 Task: Find connections with filter location Mladá Boleslav with filter topic #Selfhelpwith filter profile language French with filter current company ValueLabs with filter school Janardan Rai Nagar Rajasthan Vidyapeeth University with filter industry Shuttles and Special Needs Transportation Services with filter service category Web Development with filter keywords title Mechanical Engineer
Action: Mouse moved to (512, 77)
Screenshot: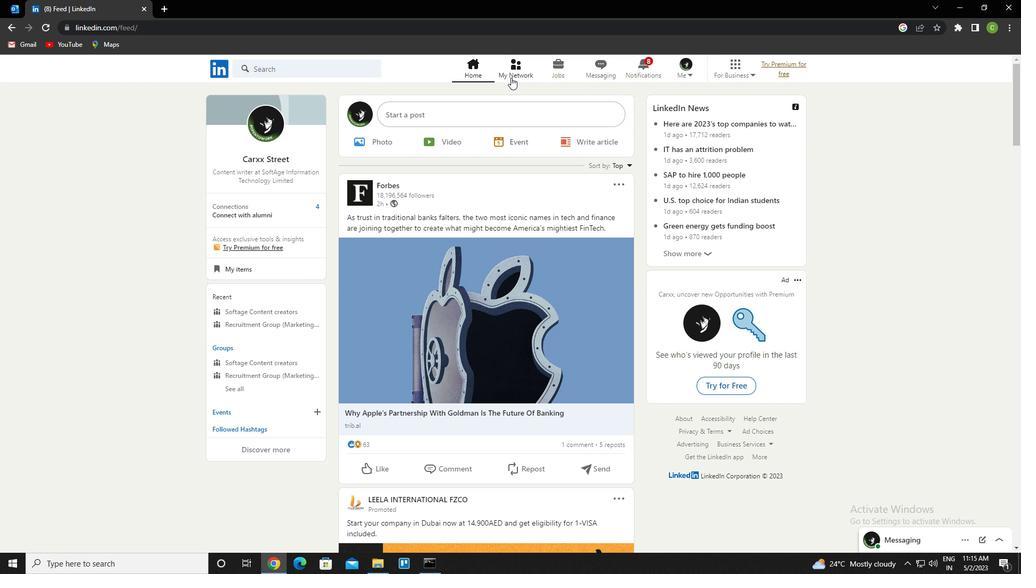 
Action: Mouse pressed left at (512, 77)
Screenshot: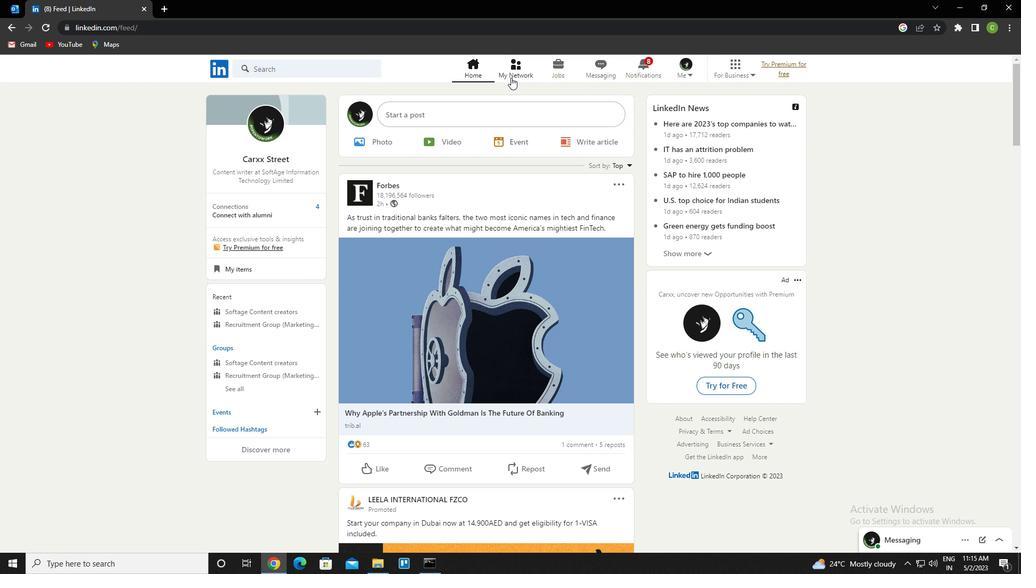 
Action: Mouse moved to (526, 77)
Screenshot: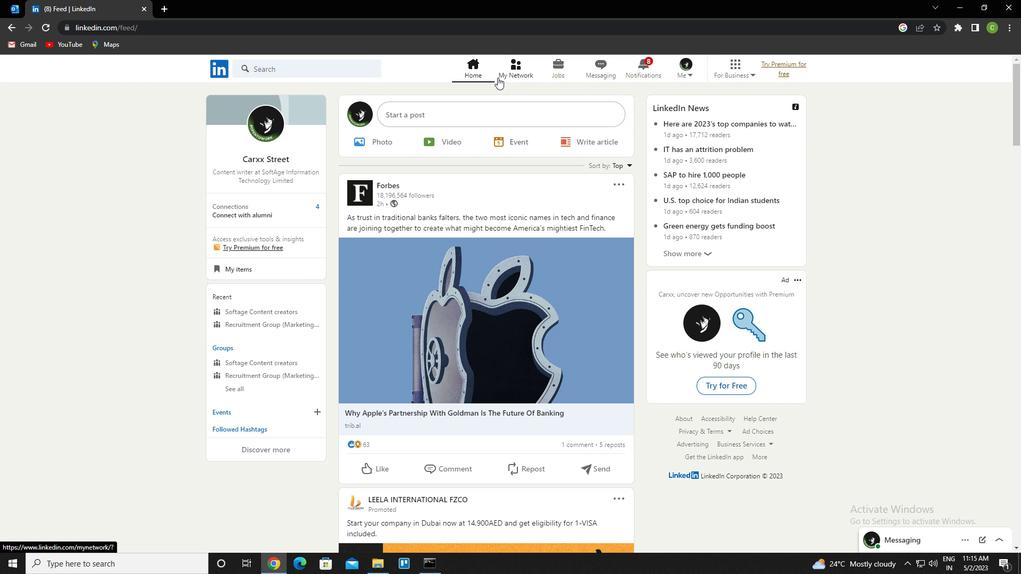 
Action: Mouse pressed left at (526, 77)
Screenshot: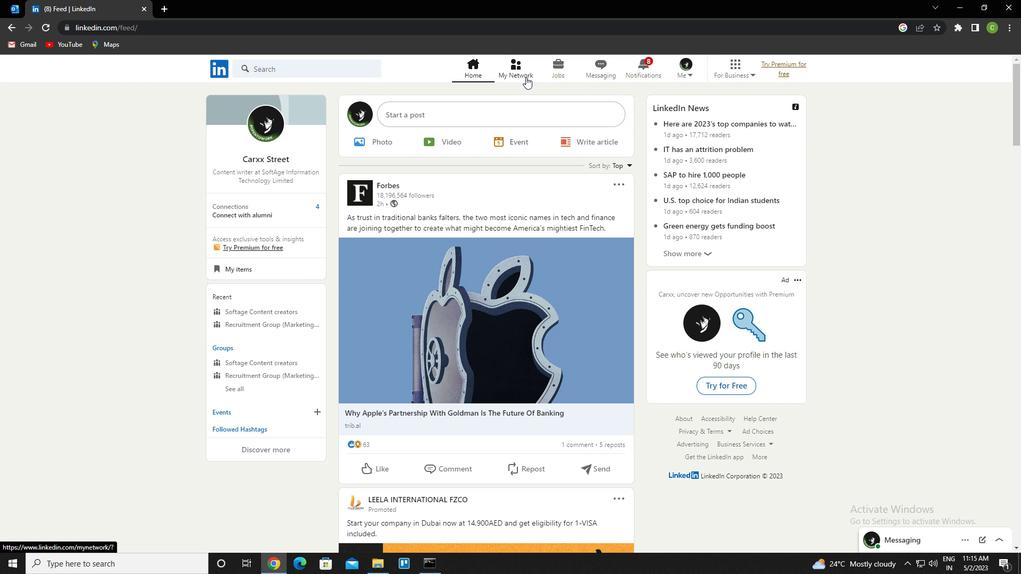 
Action: Mouse moved to (300, 136)
Screenshot: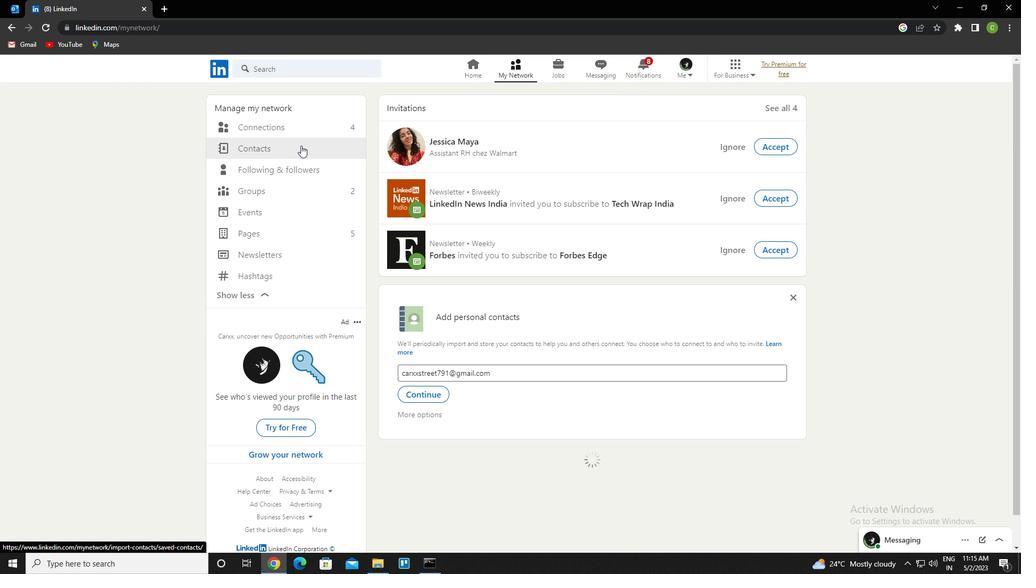 
Action: Mouse pressed left at (300, 136)
Screenshot: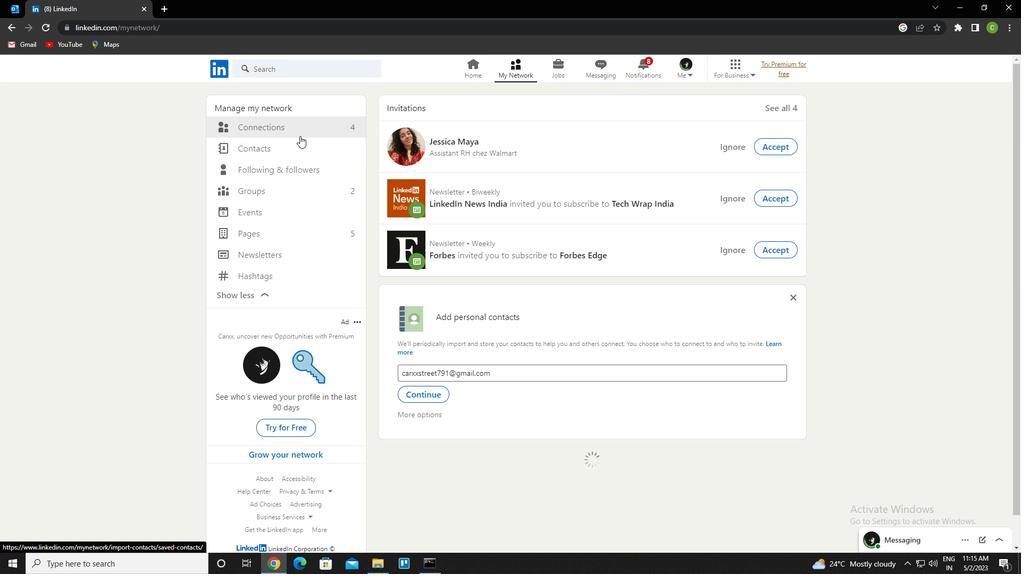 
Action: Mouse moved to (332, 129)
Screenshot: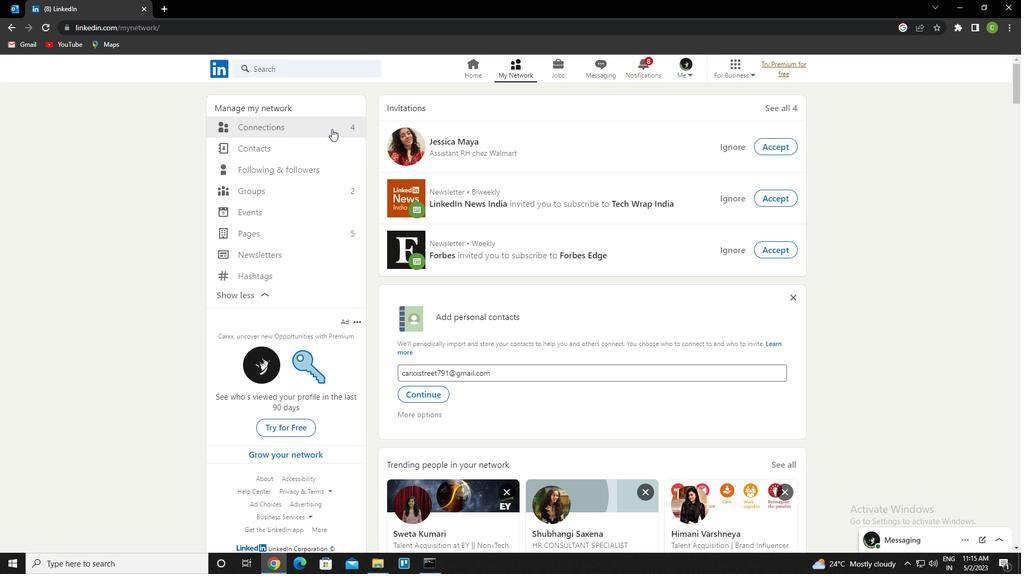 
Action: Mouse pressed left at (332, 129)
Screenshot: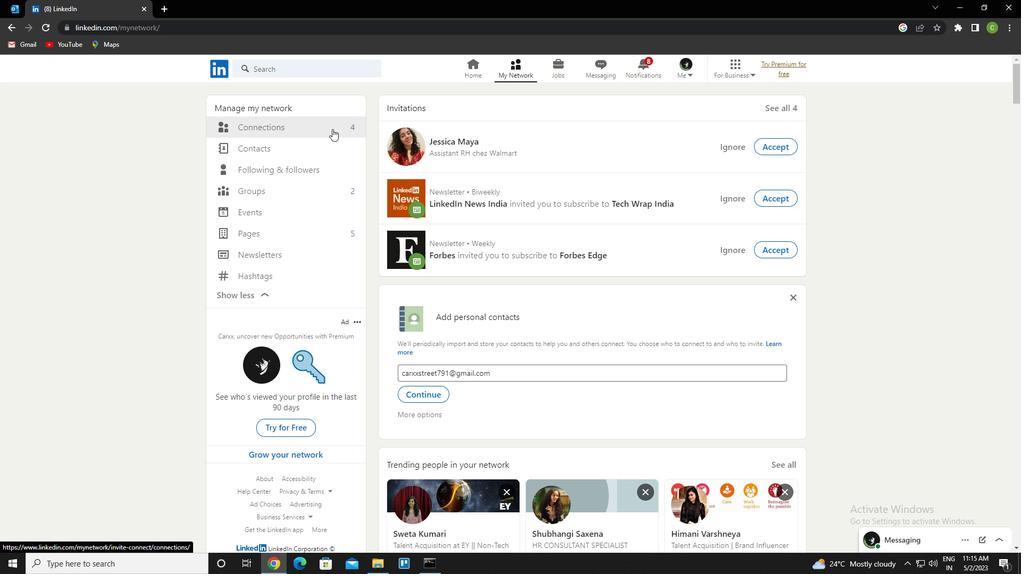 
Action: Mouse moved to (344, 129)
Screenshot: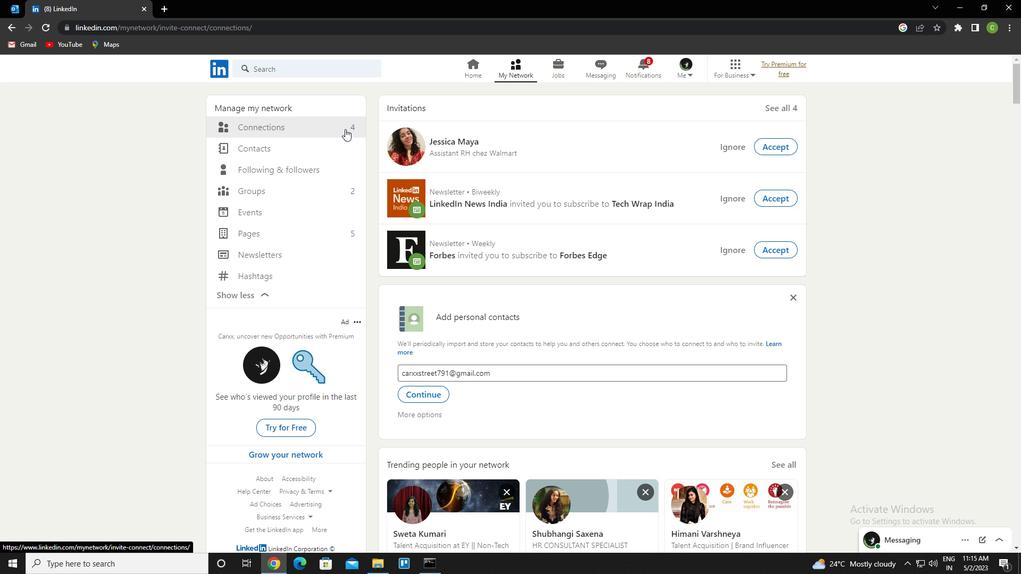 
Action: Mouse pressed left at (344, 129)
Screenshot: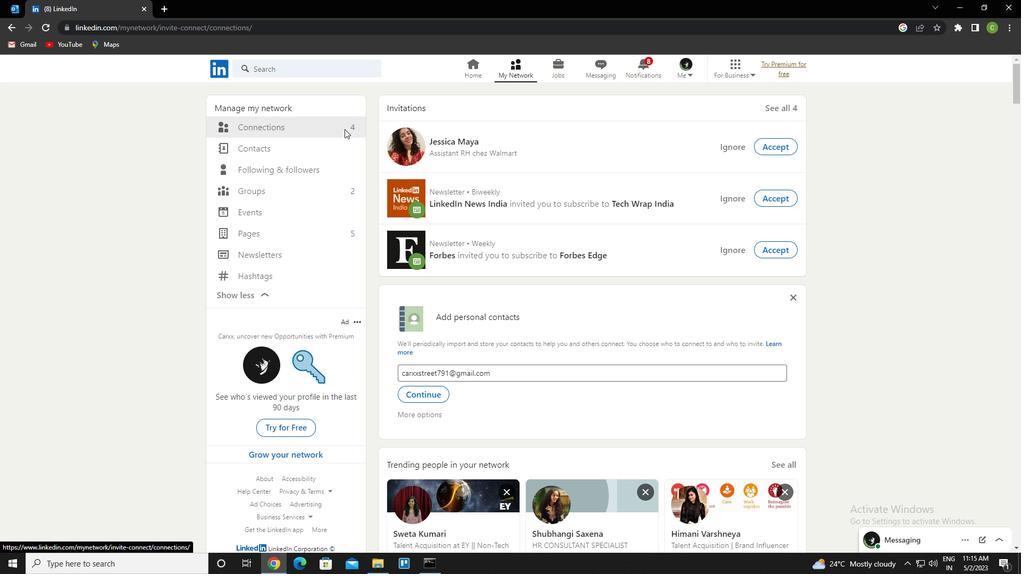
Action: Mouse moved to (600, 121)
Screenshot: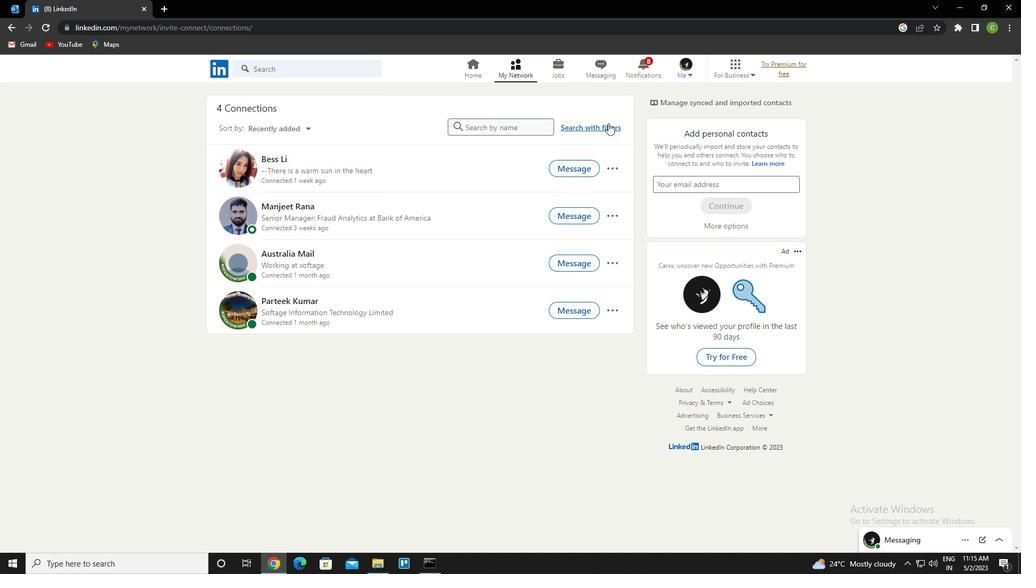 
Action: Mouse pressed left at (600, 121)
Screenshot: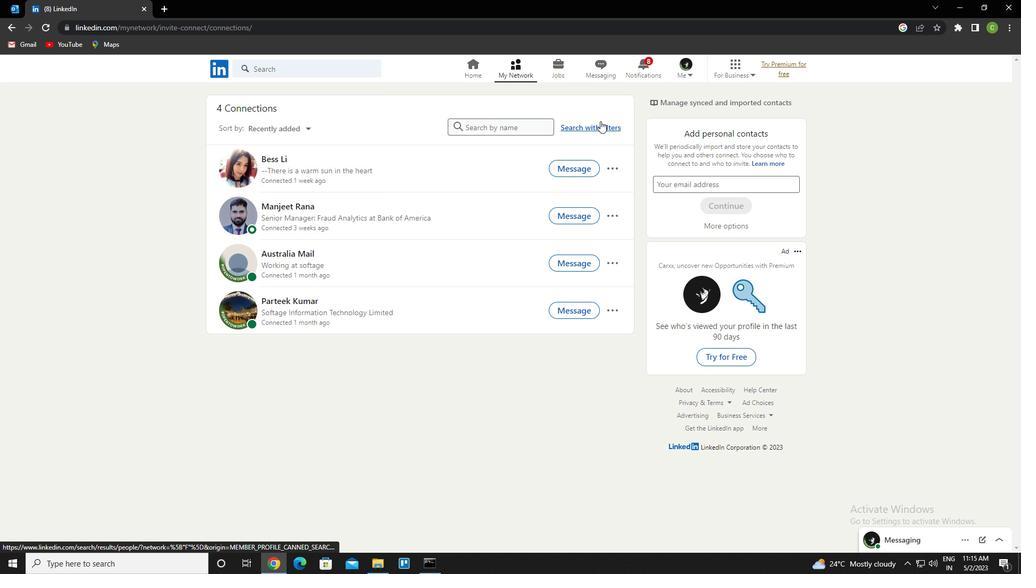 
Action: Mouse moved to (551, 102)
Screenshot: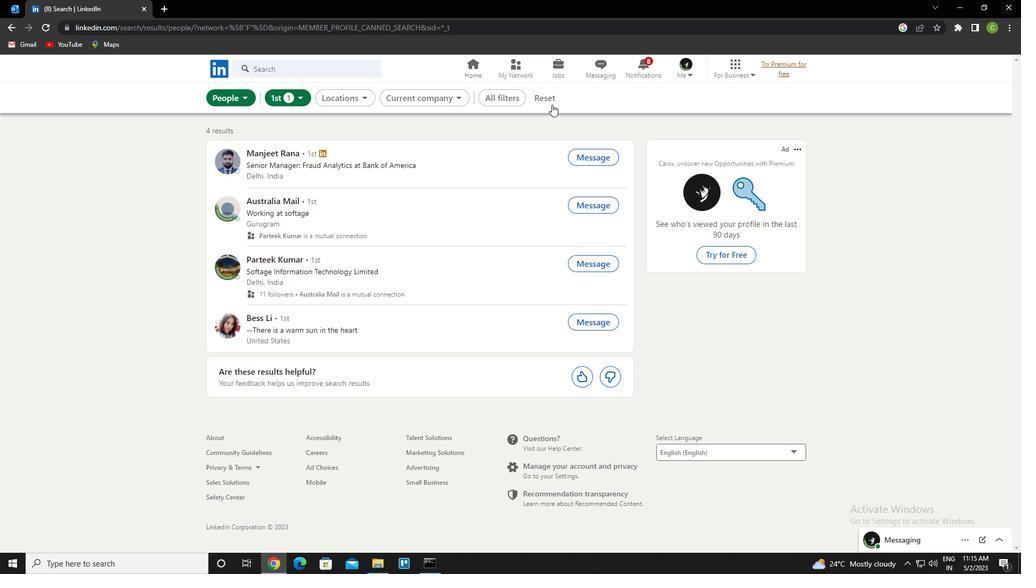 
Action: Mouse pressed left at (551, 102)
Screenshot: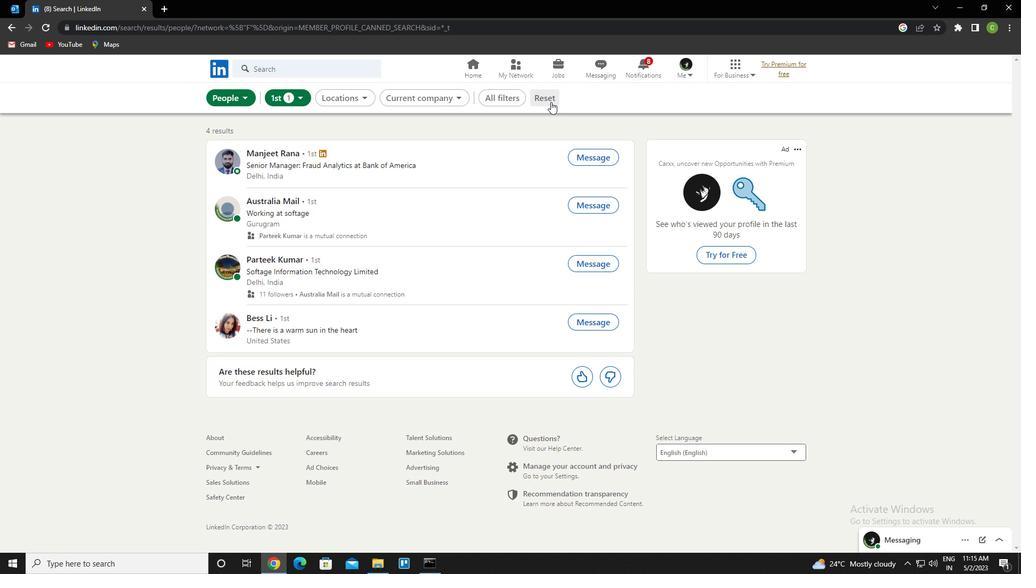 
Action: Mouse moved to (538, 98)
Screenshot: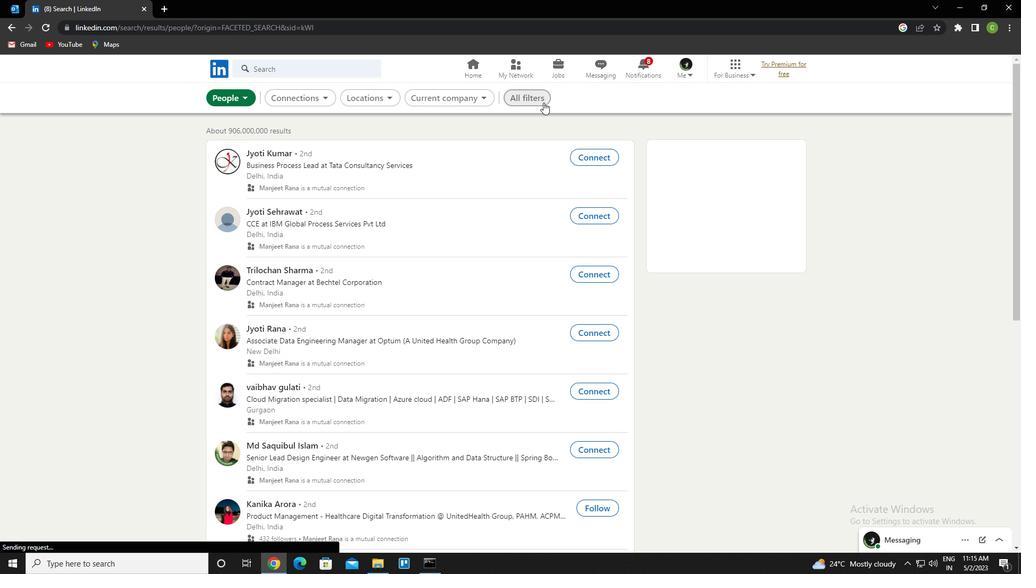 
Action: Mouse pressed left at (538, 98)
Screenshot: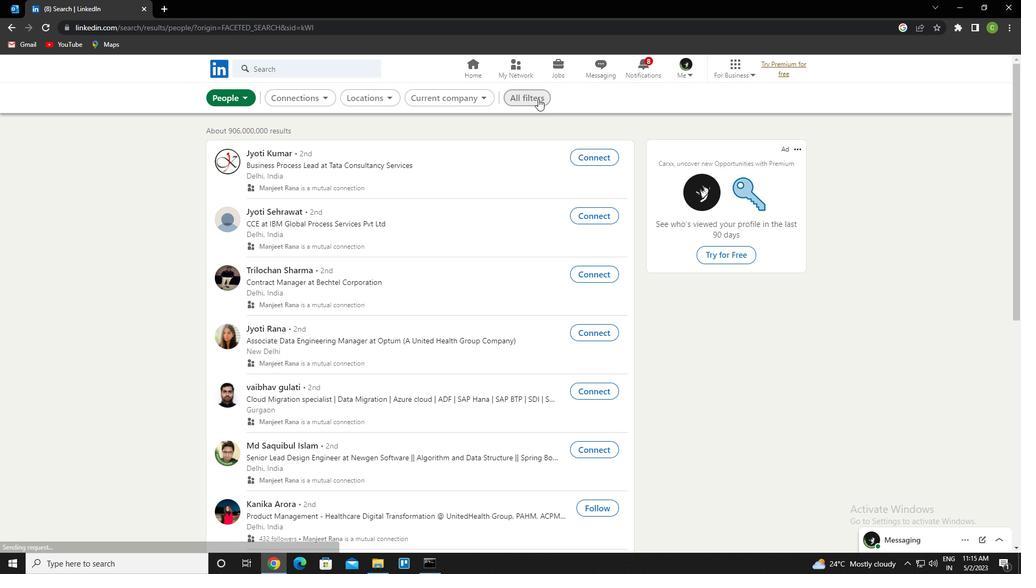 
Action: Mouse moved to (895, 315)
Screenshot: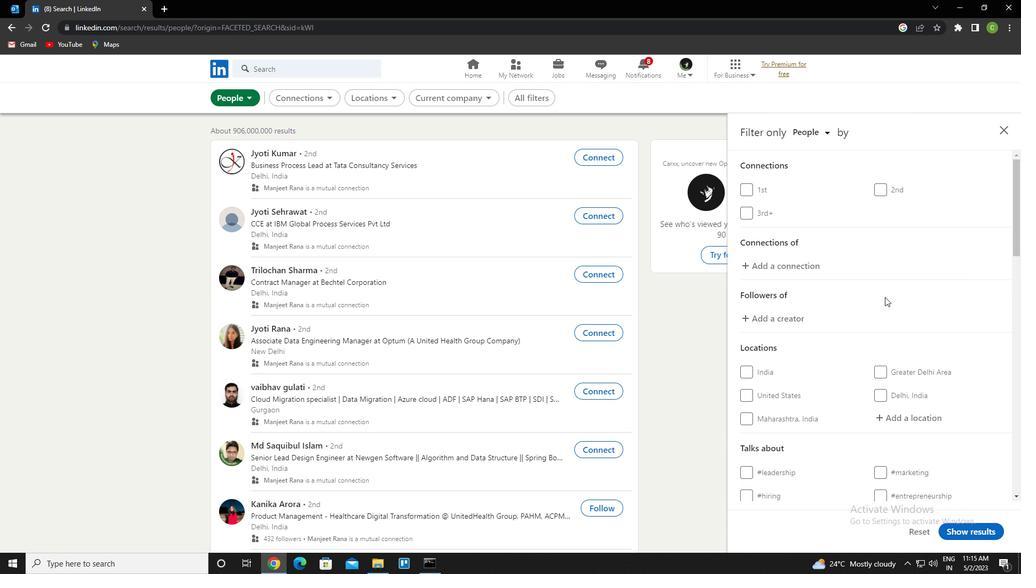 
Action: Mouse scrolled (895, 314) with delta (0, 0)
Screenshot: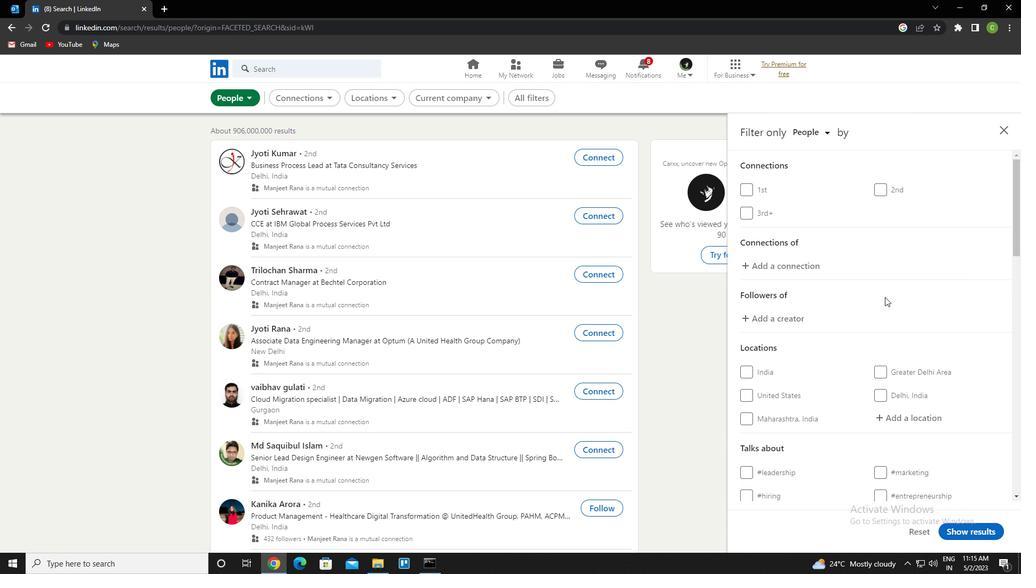 
Action: Mouse moved to (896, 315)
Screenshot: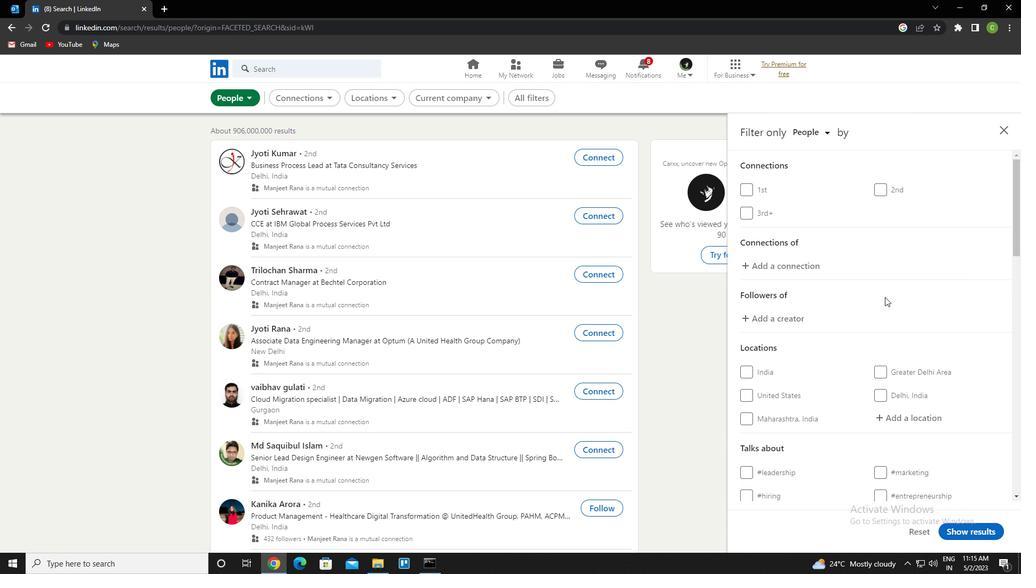 
Action: Mouse scrolled (896, 315) with delta (0, 0)
Screenshot: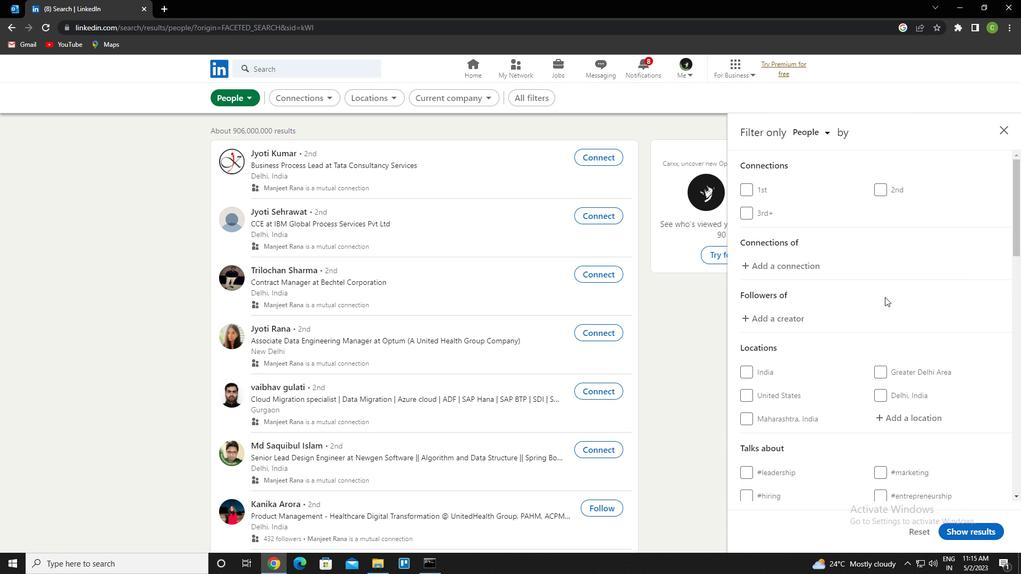 
Action: Mouse scrolled (896, 315) with delta (0, 0)
Screenshot: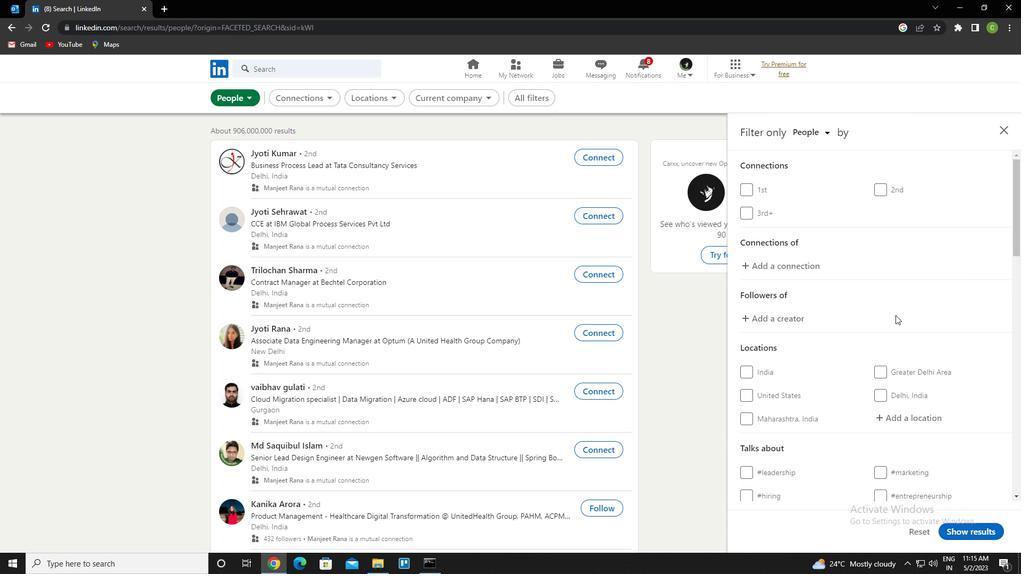 
Action: Mouse moved to (904, 261)
Screenshot: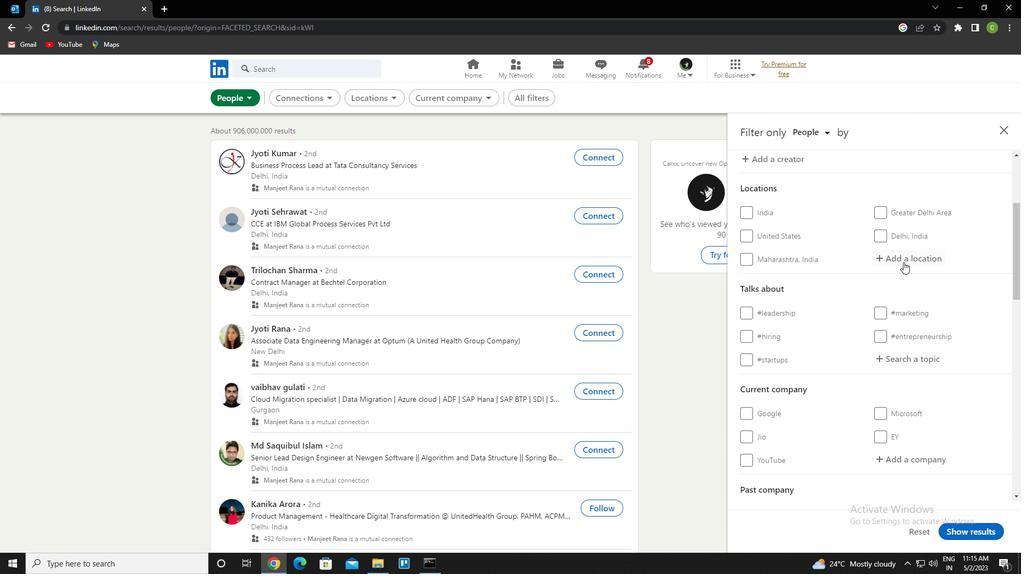 
Action: Mouse pressed left at (904, 261)
Screenshot: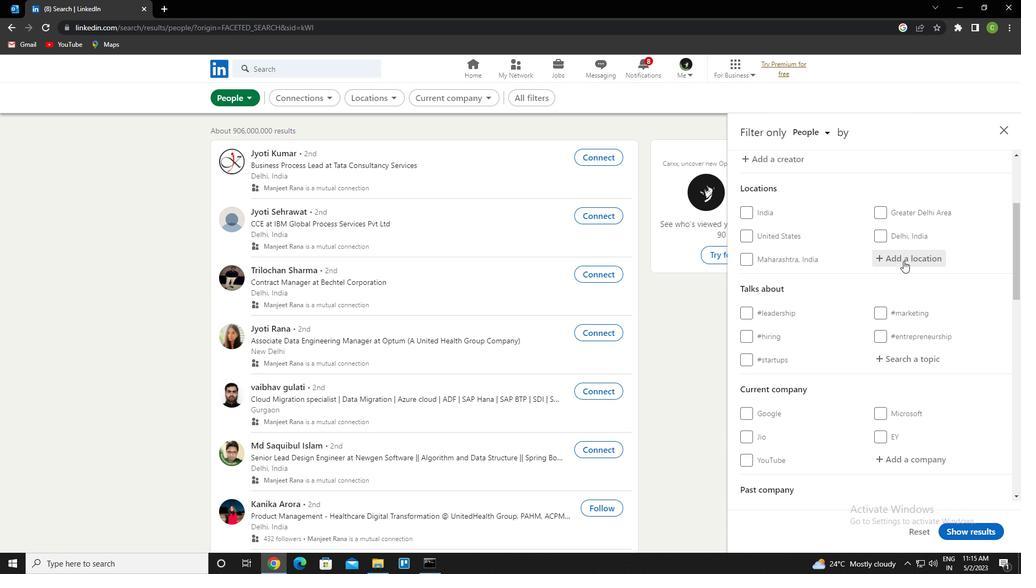 
Action: Key pressed <Key.caps_lock>m<Key.caps_lock>lada<Key.down><Key.enter>
Screenshot: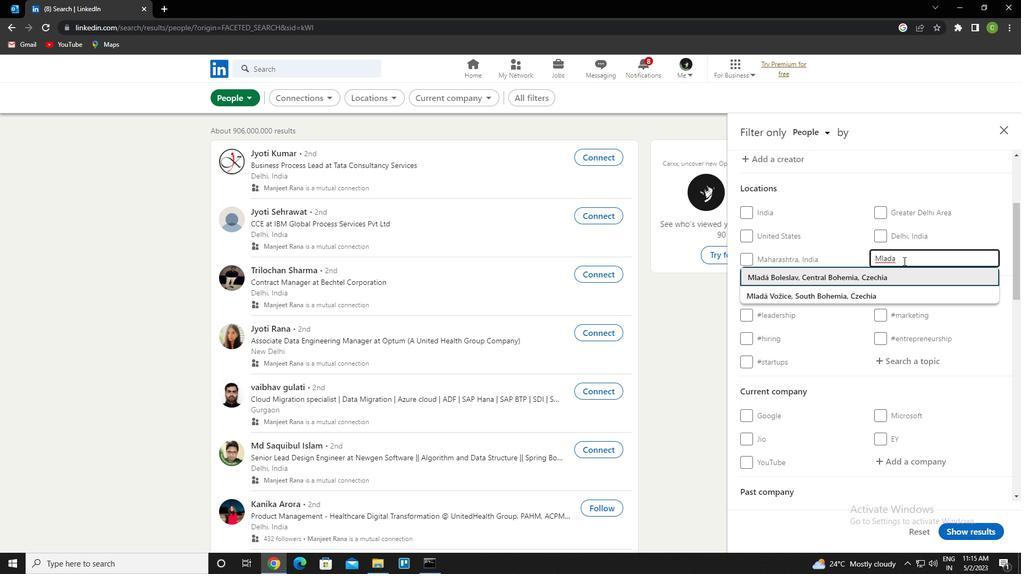 
Action: Mouse scrolled (904, 260) with delta (0, 0)
Screenshot: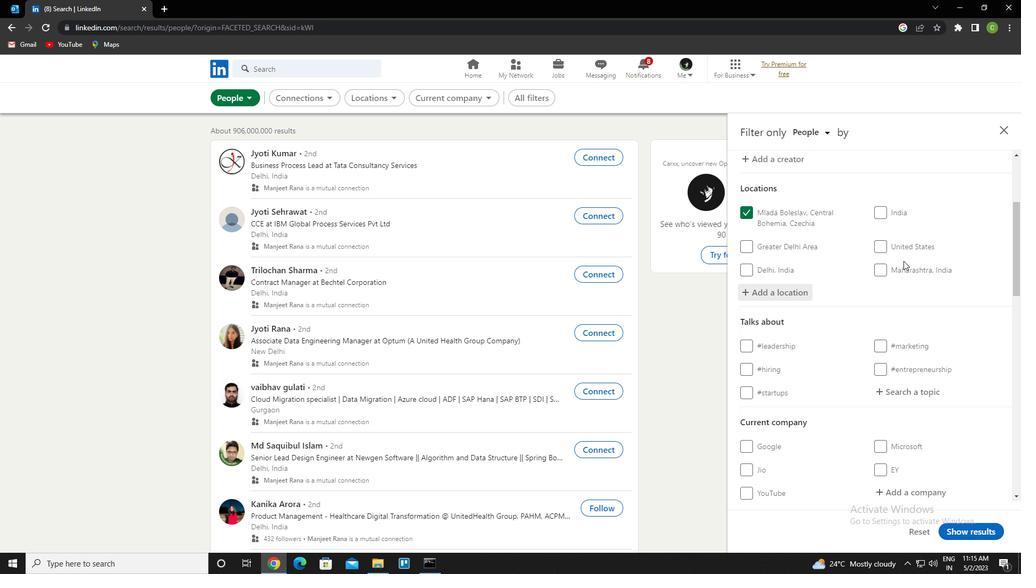 
Action: Mouse scrolled (904, 260) with delta (0, 0)
Screenshot: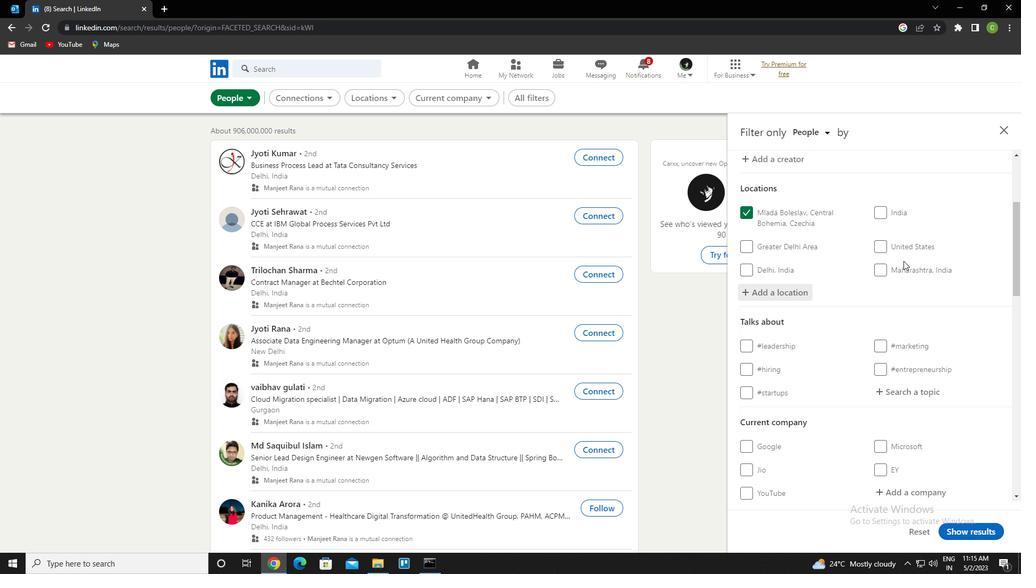
Action: Mouse moved to (909, 284)
Screenshot: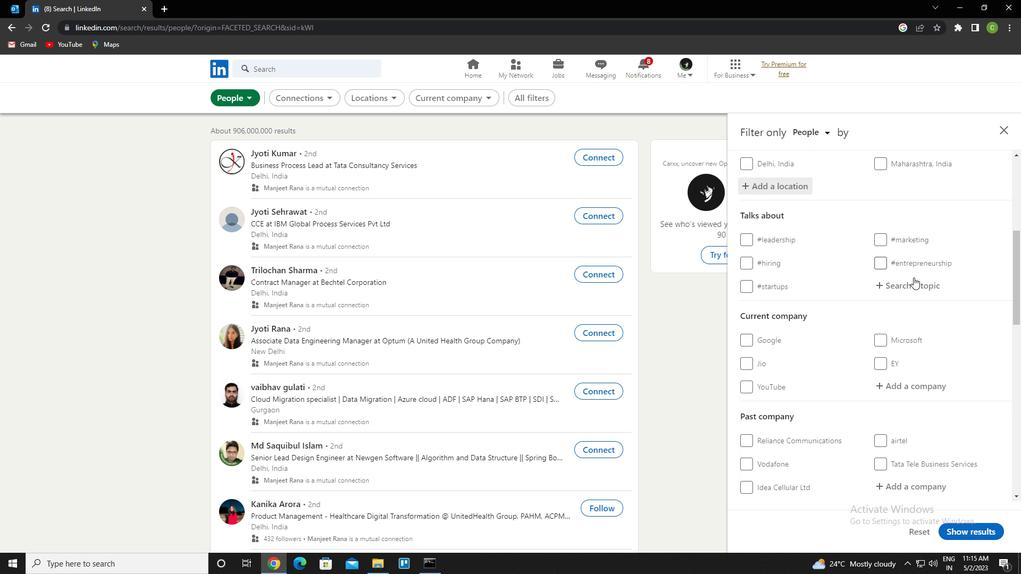 
Action: Mouse pressed left at (909, 284)
Screenshot: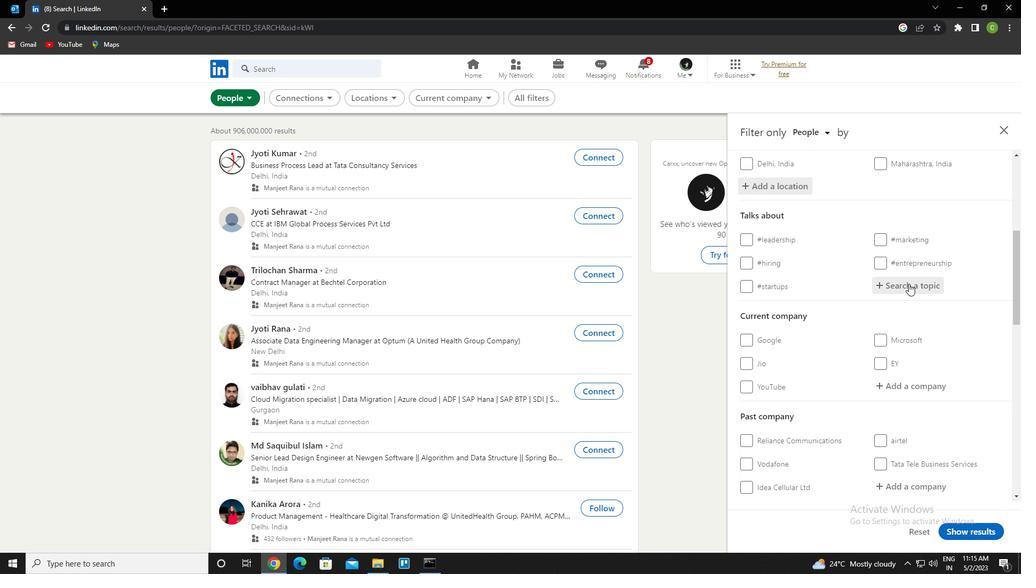 
Action: Key pressed selfhelp<Key.down><Key.enter>
Screenshot: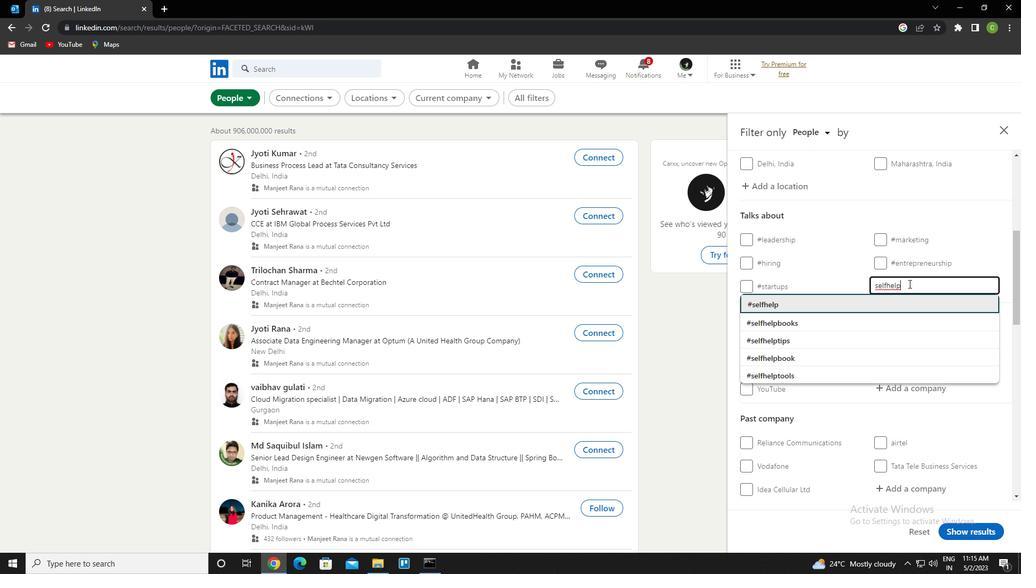 
Action: Mouse moved to (899, 264)
Screenshot: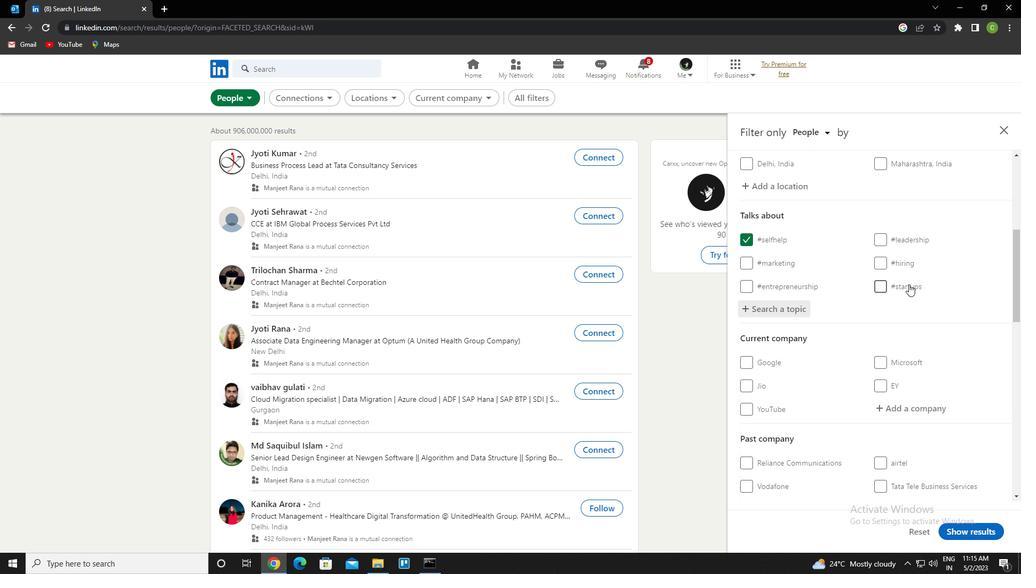 
Action: Mouse scrolled (899, 263) with delta (0, 0)
Screenshot: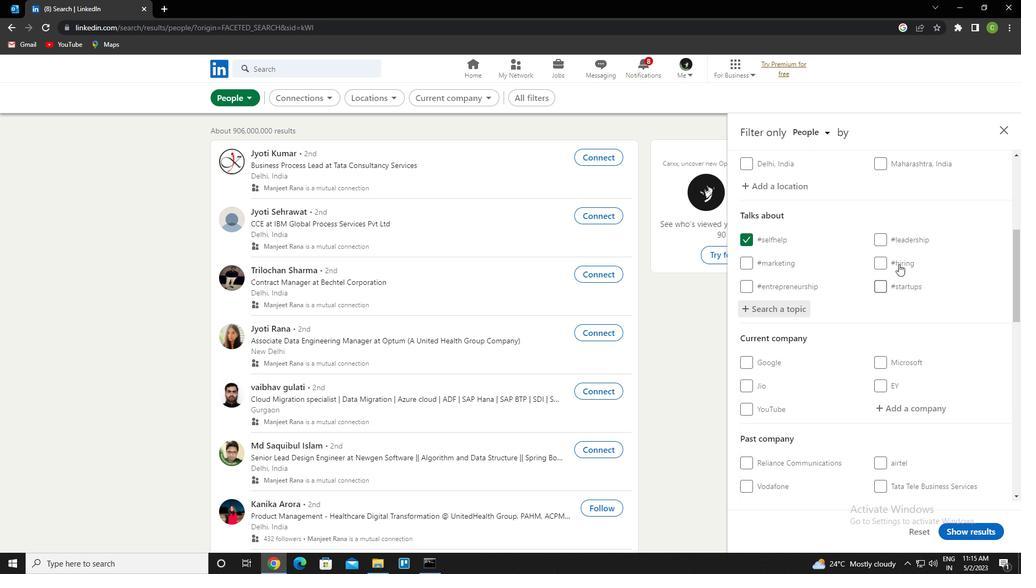 
Action: Mouse scrolled (899, 263) with delta (0, 0)
Screenshot: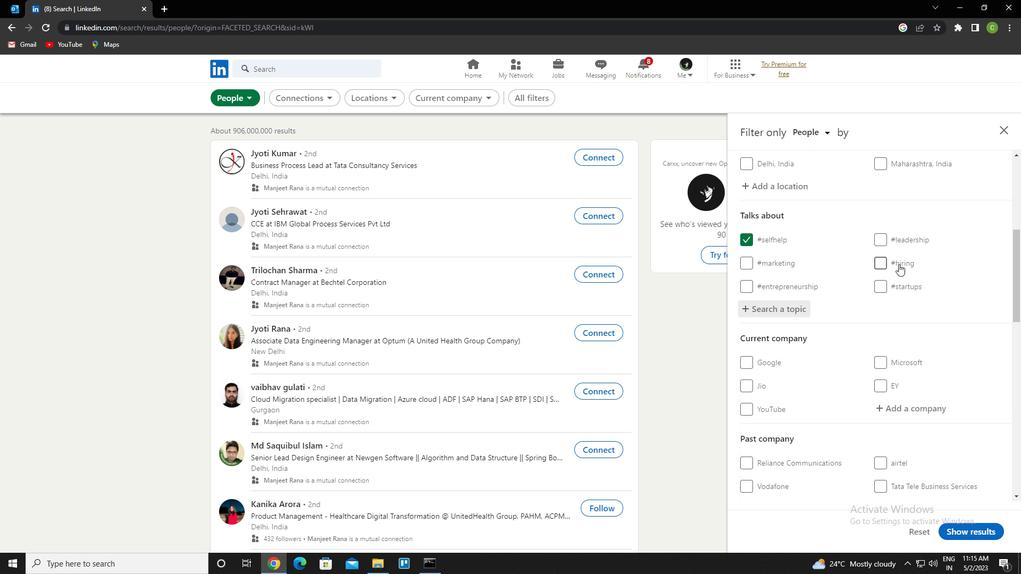 
Action: Mouse scrolled (899, 263) with delta (0, 0)
Screenshot: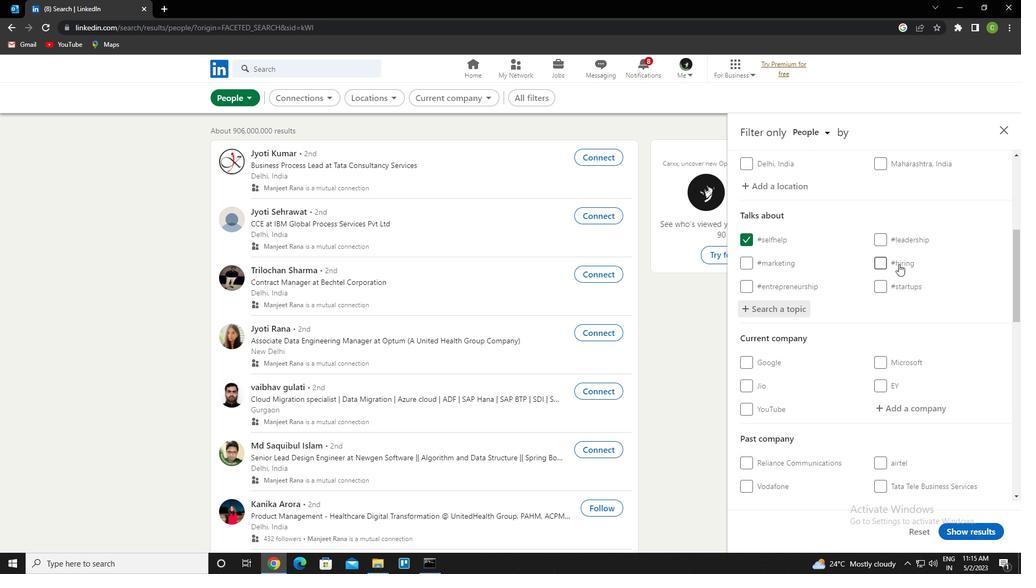 
Action: Mouse moved to (898, 264)
Screenshot: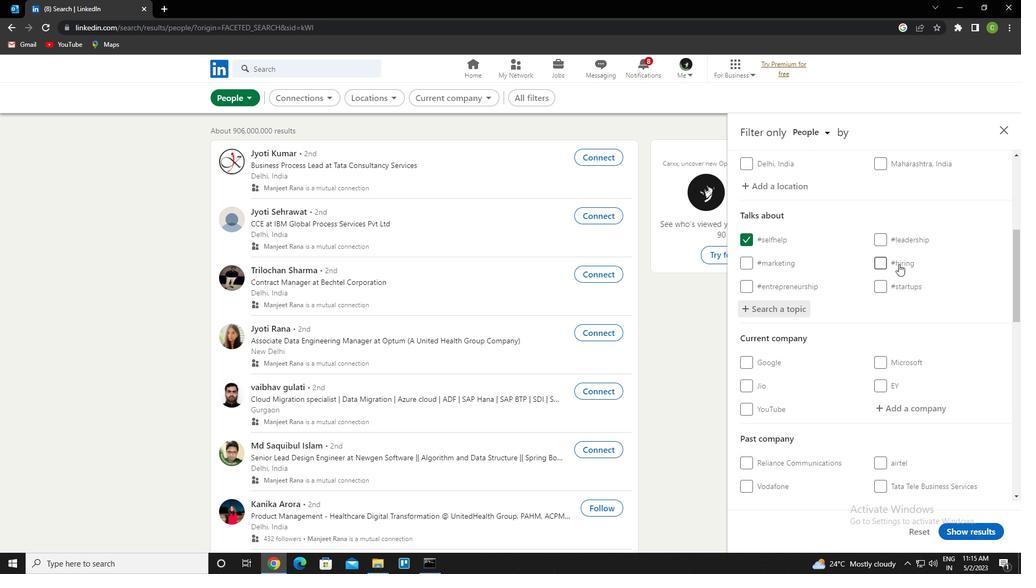 
Action: Mouse scrolled (898, 263) with delta (0, 0)
Screenshot: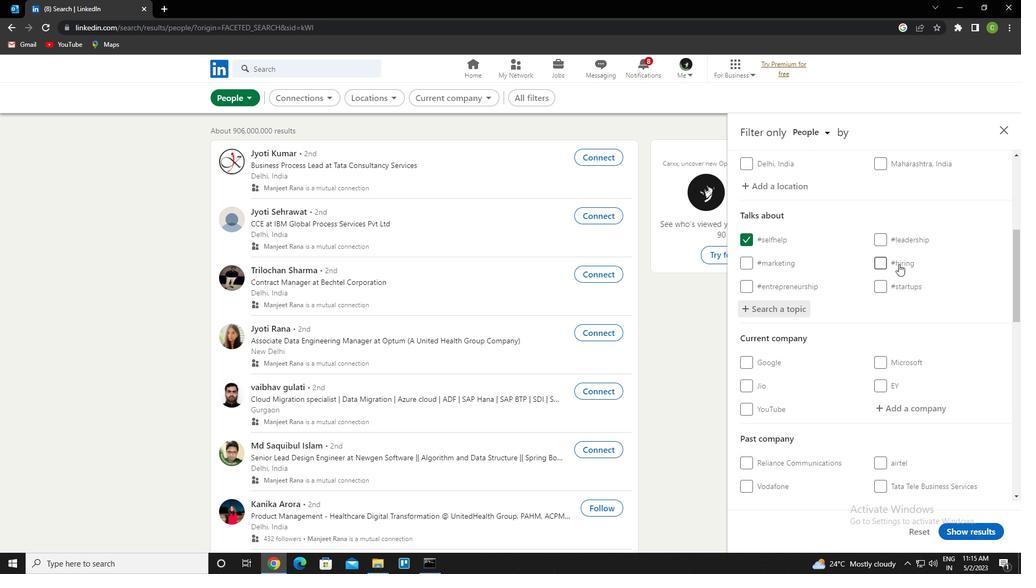 
Action: Mouse moved to (898, 265)
Screenshot: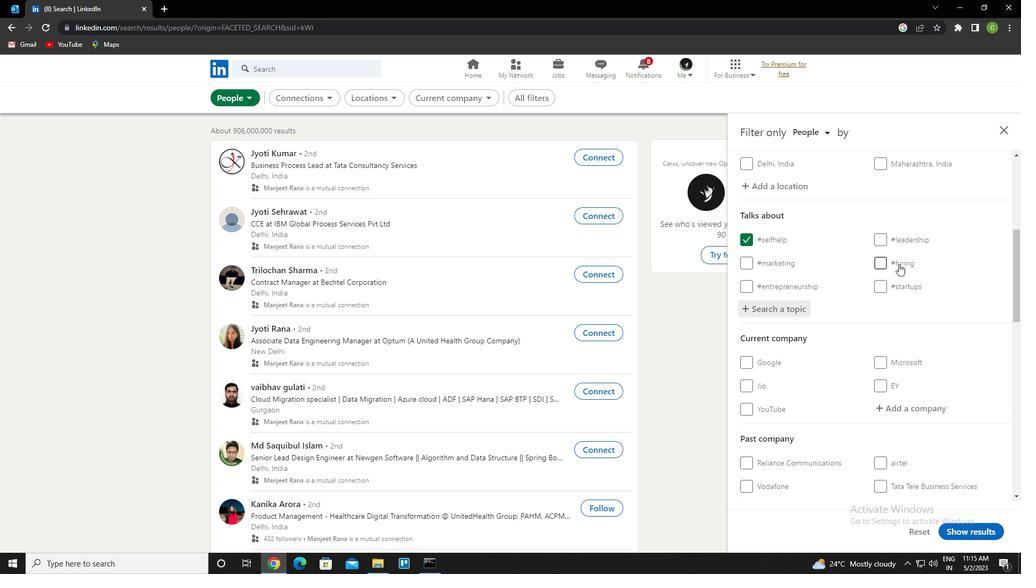 
Action: Mouse scrolled (898, 264) with delta (0, 0)
Screenshot: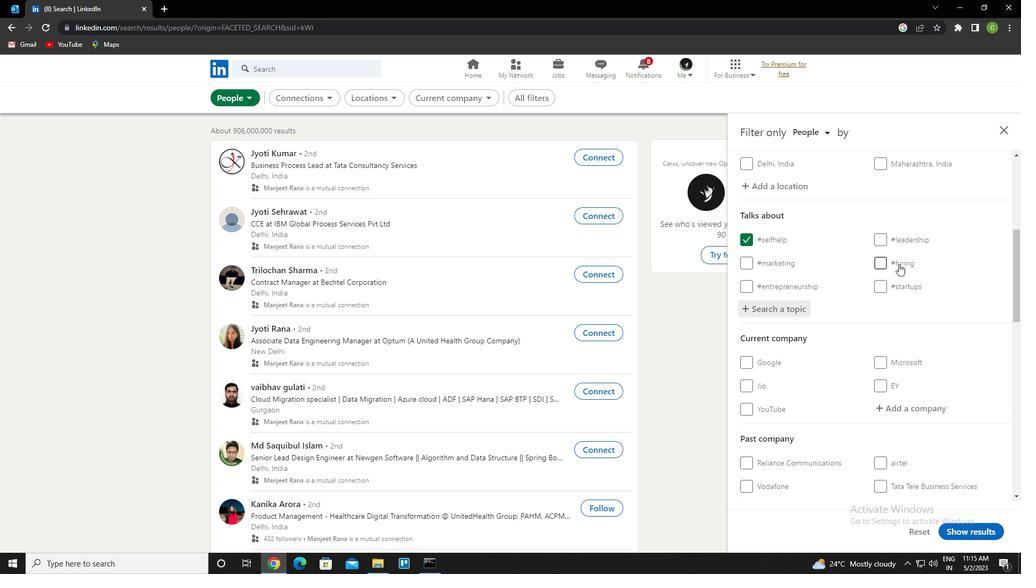 
Action: Mouse scrolled (898, 264) with delta (0, 0)
Screenshot: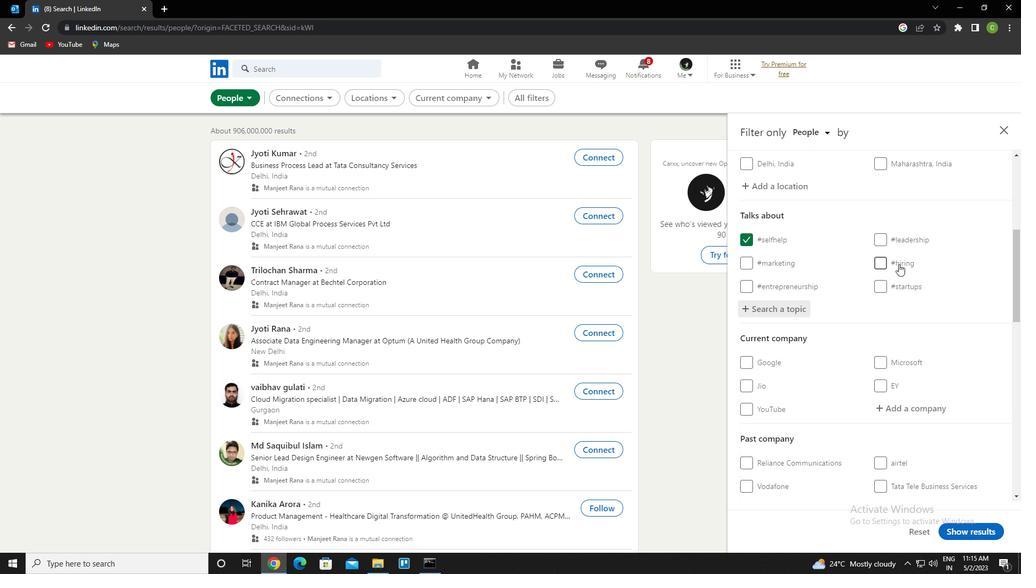 
Action: Mouse scrolled (898, 264) with delta (0, 0)
Screenshot: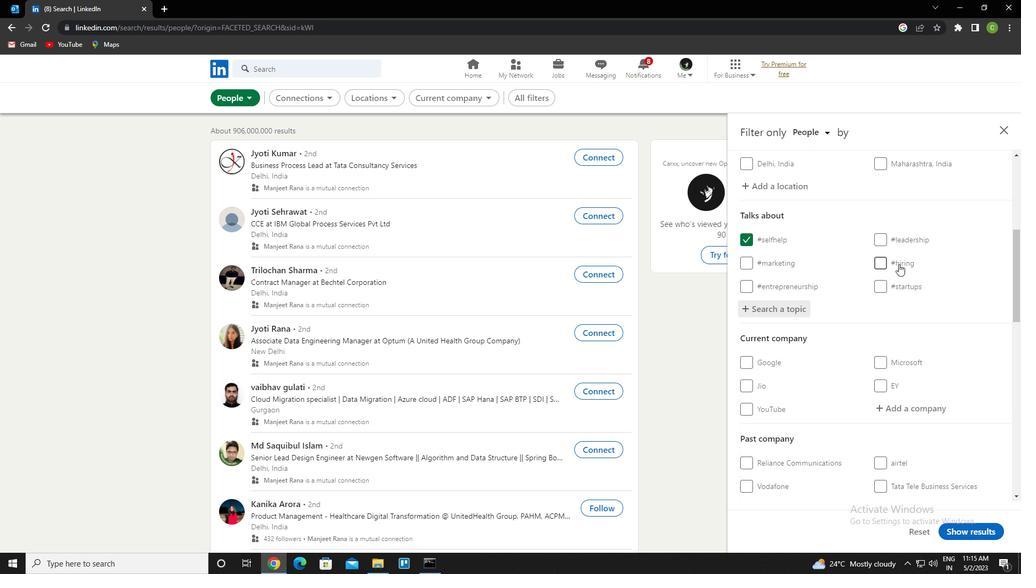 
Action: Mouse scrolled (898, 264) with delta (0, 0)
Screenshot: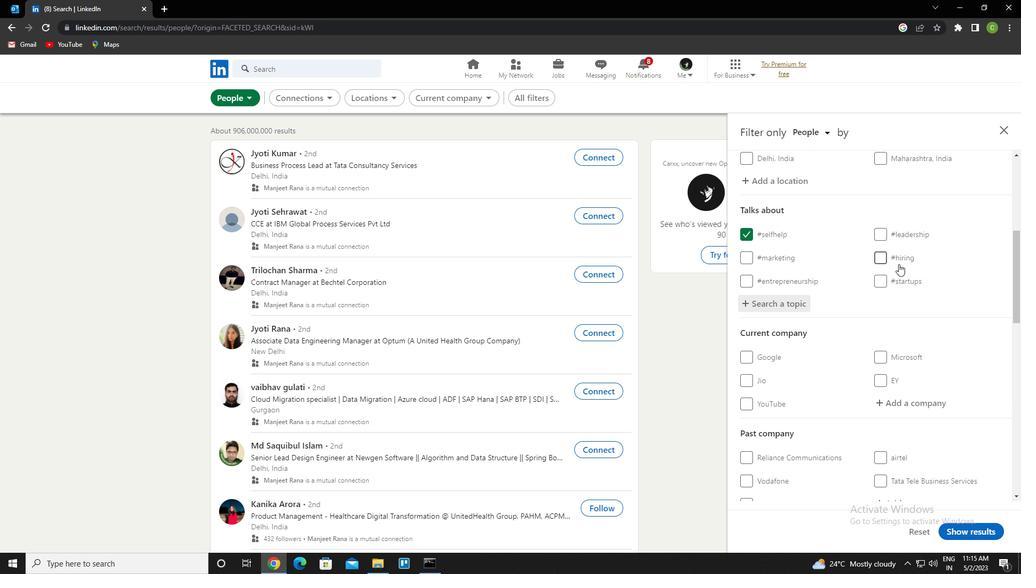 
Action: Mouse scrolled (898, 264) with delta (0, 0)
Screenshot: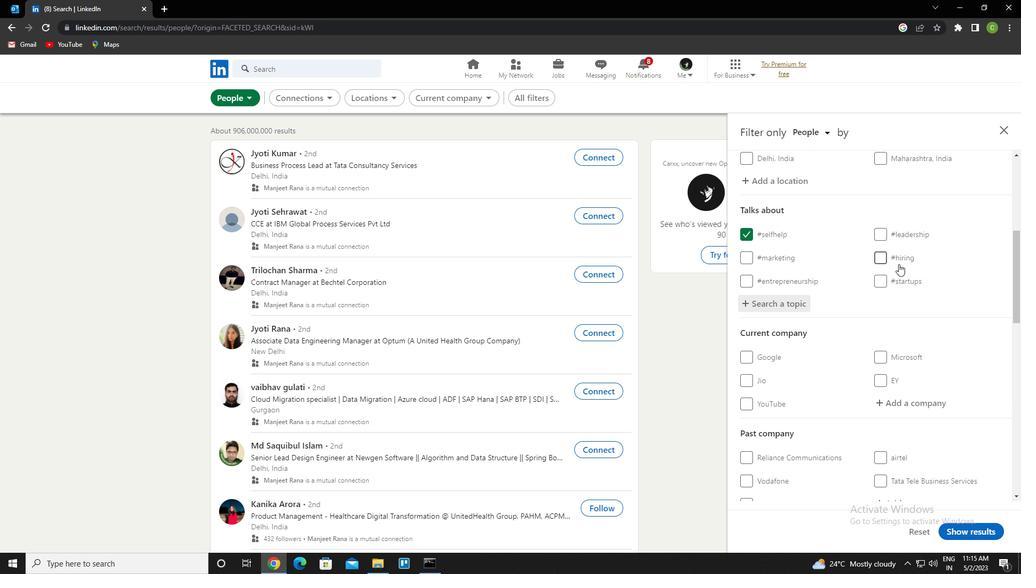 
Action: Mouse scrolled (898, 264) with delta (0, 0)
Screenshot: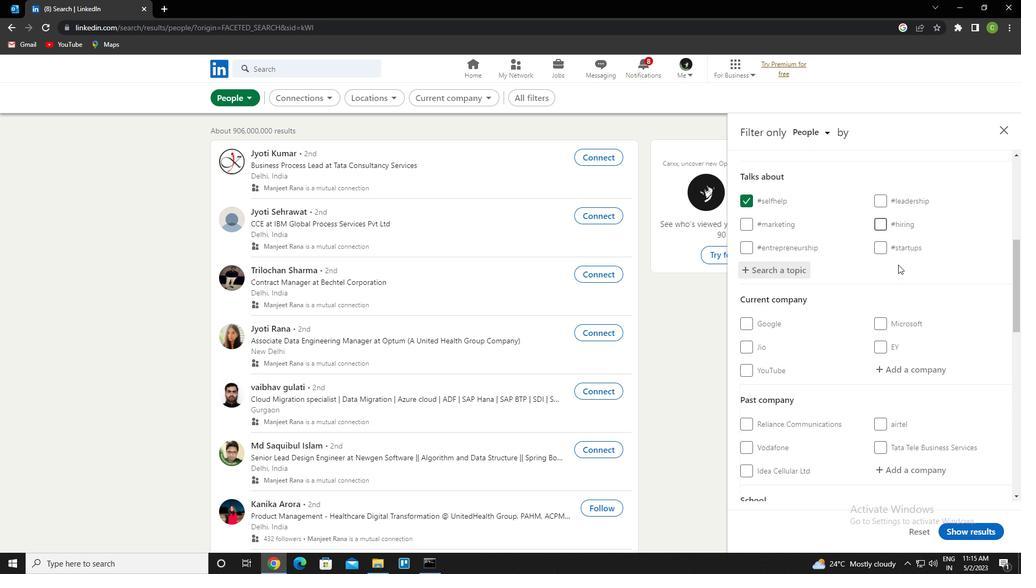 
Action: Mouse moved to (790, 420)
Screenshot: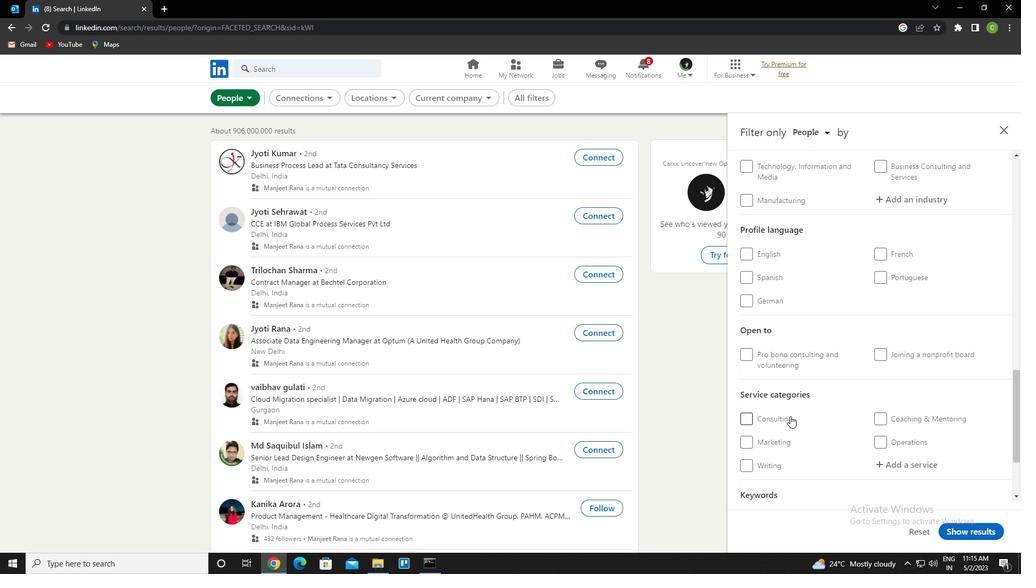 
Action: Mouse scrolled (790, 419) with delta (0, 0)
Screenshot: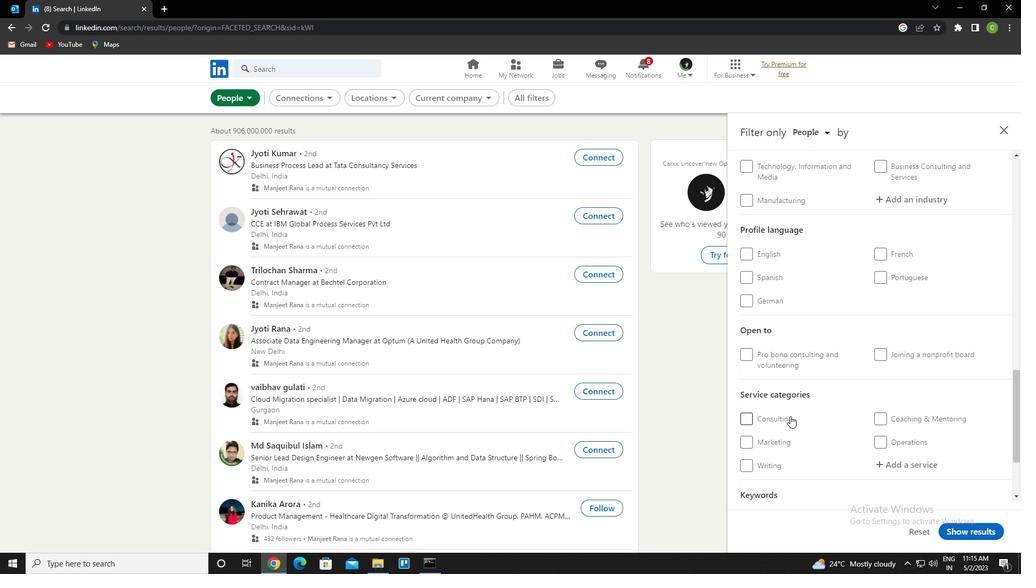 
Action: Mouse scrolled (790, 419) with delta (0, 0)
Screenshot: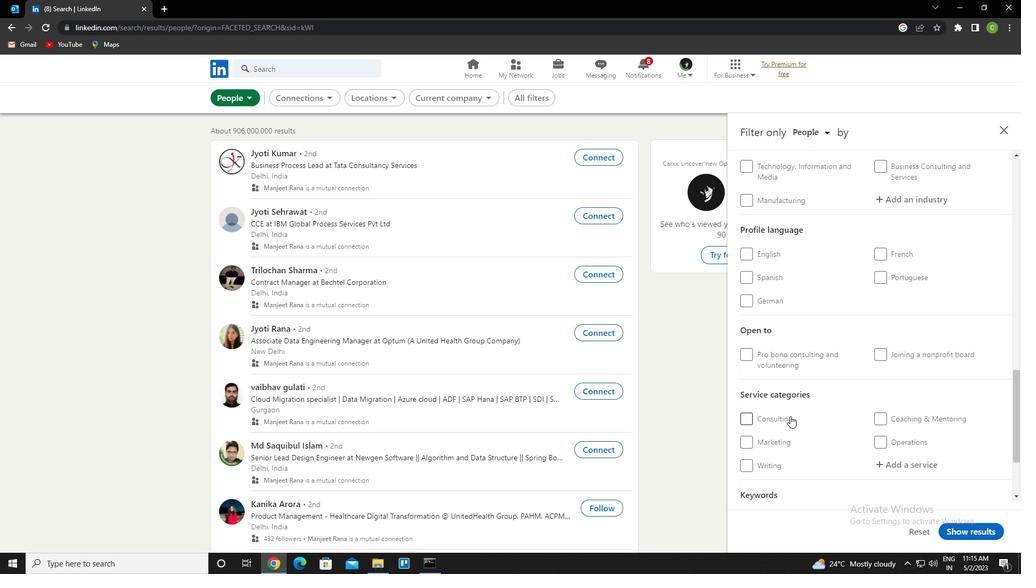 
Action: Mouse scrolled (790, 419) with delta (0, 0)
Screenshot: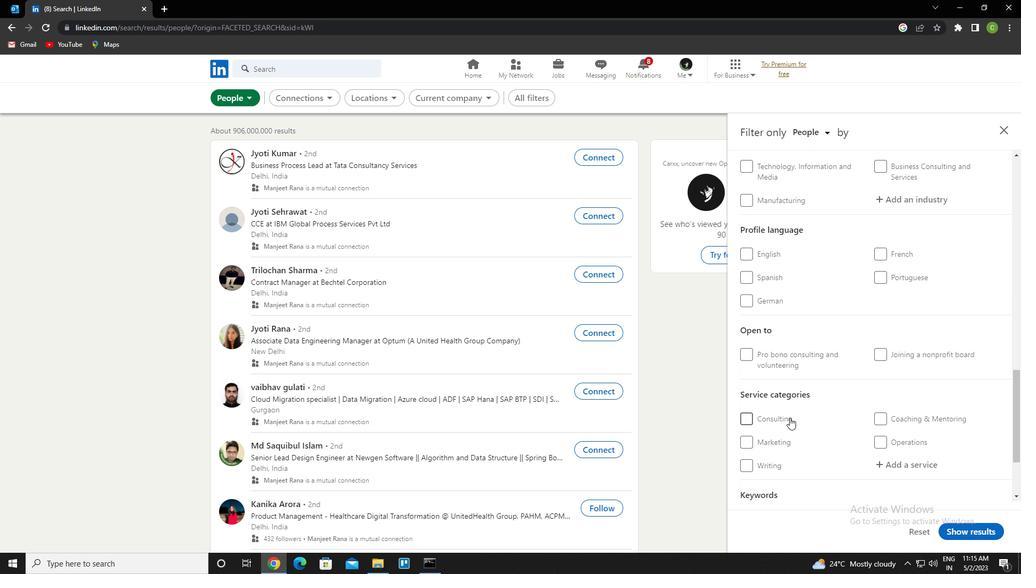 
Action: Mouse moved to (791, 368)
Screenshot: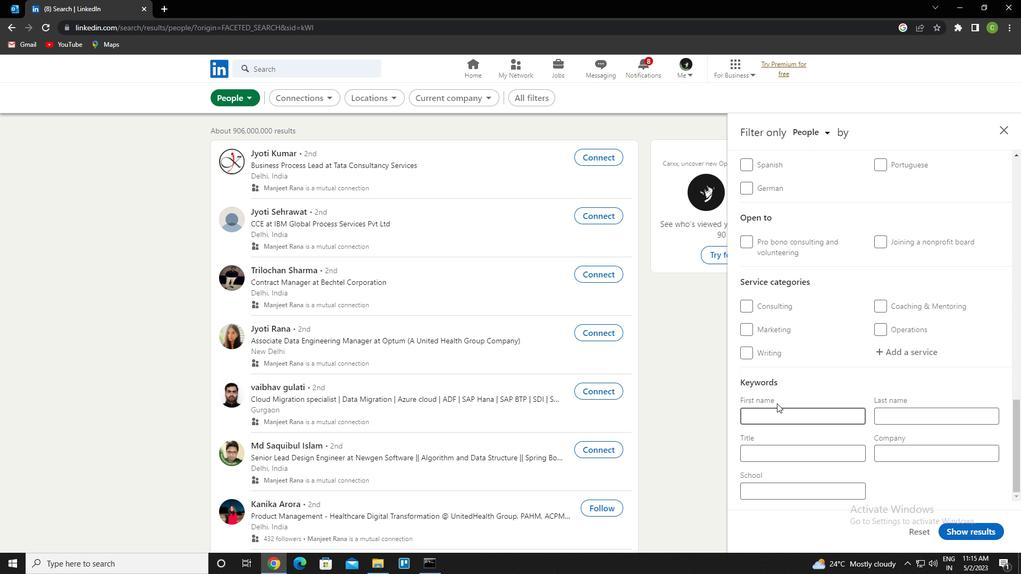 
Action: Mouse scrolled (791, 369) with delta (0, 0)
Screenshot: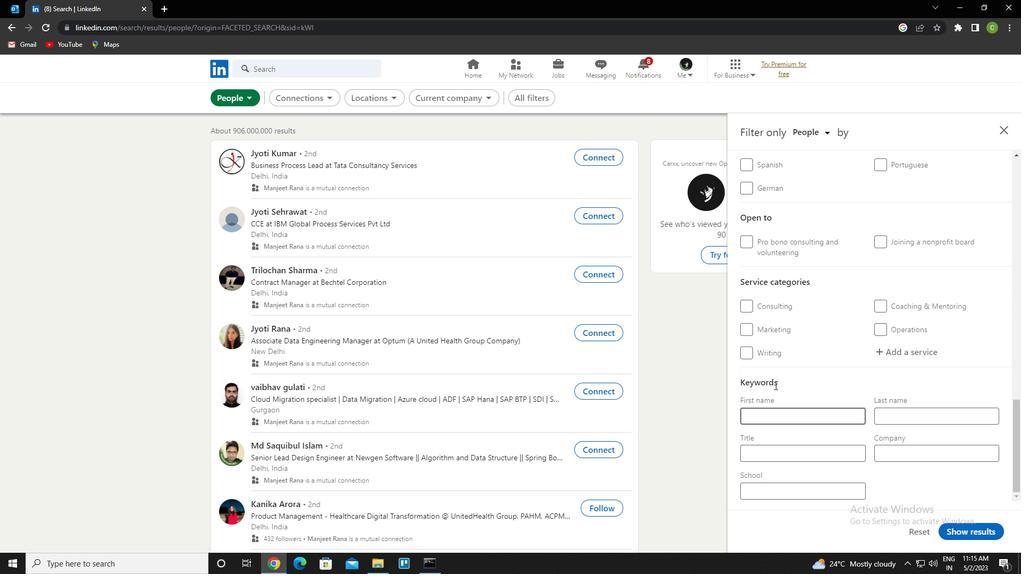 
Action: Mouse scrolled (791, 369) with delta (0, 0)
Screenshot: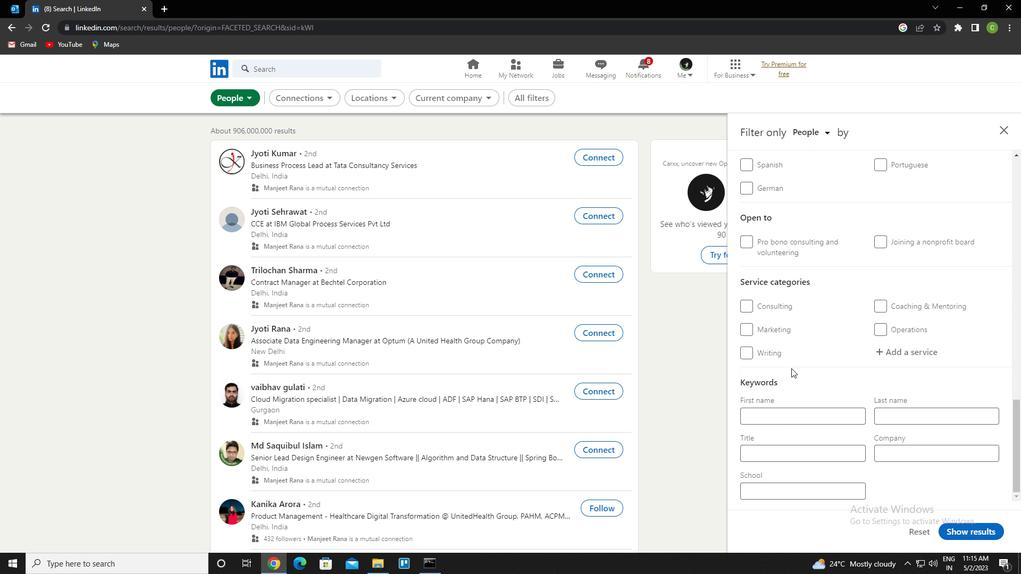 
Action: Mouse moved to (883, 248)
Screenshot: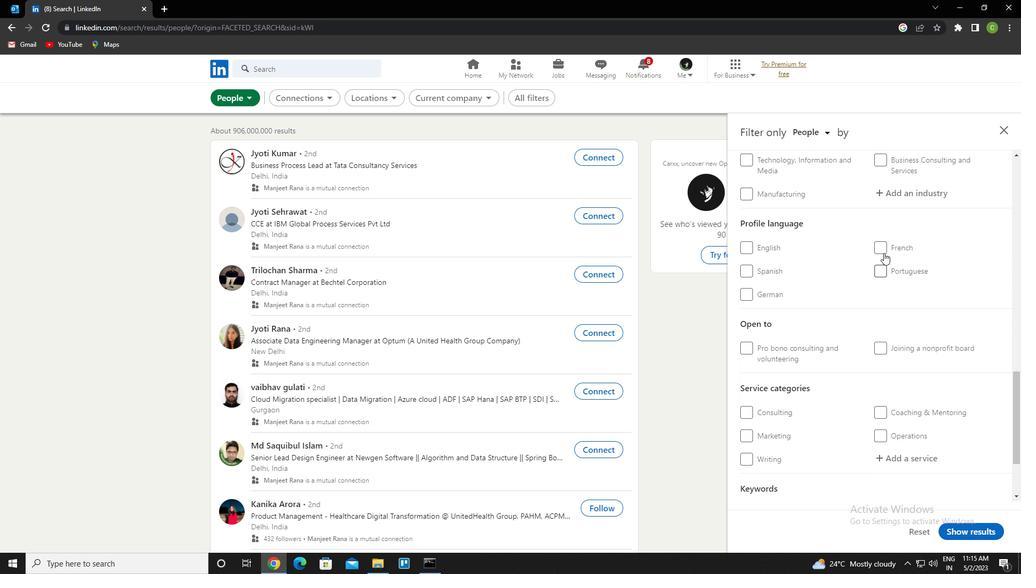 
Action: Mouse pressed left at (883, 248)
Screenshot: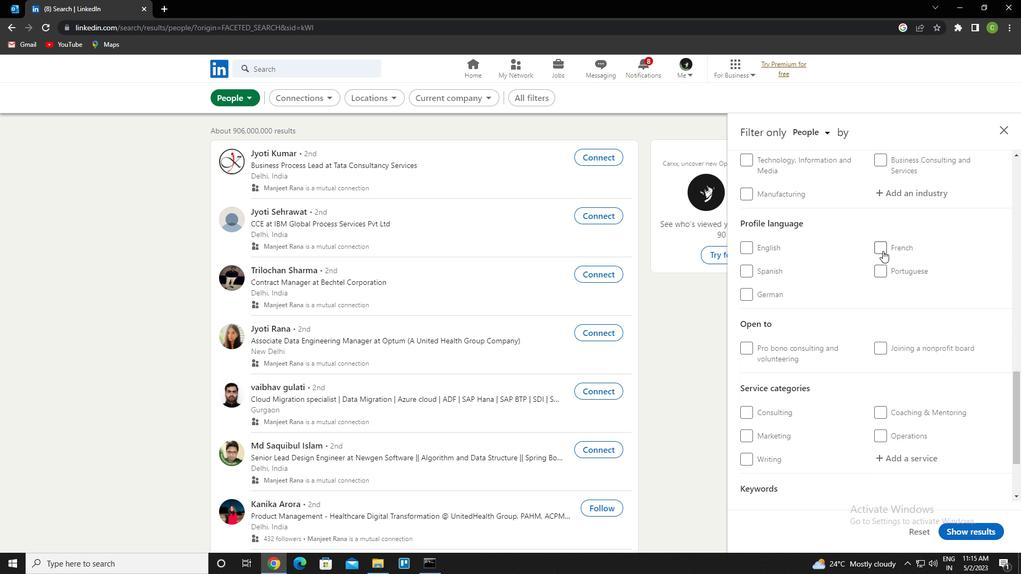 
Action: Mouse moved to (883, 249)
Screenshot: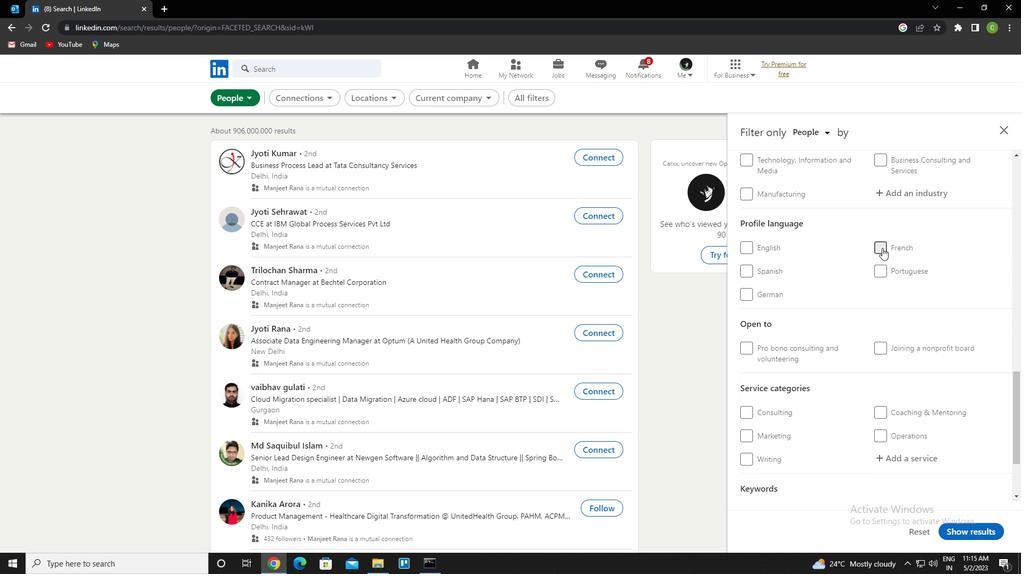 
Action: Mouse scrolled (883, 249) with delta (0, 0)
Screenshot: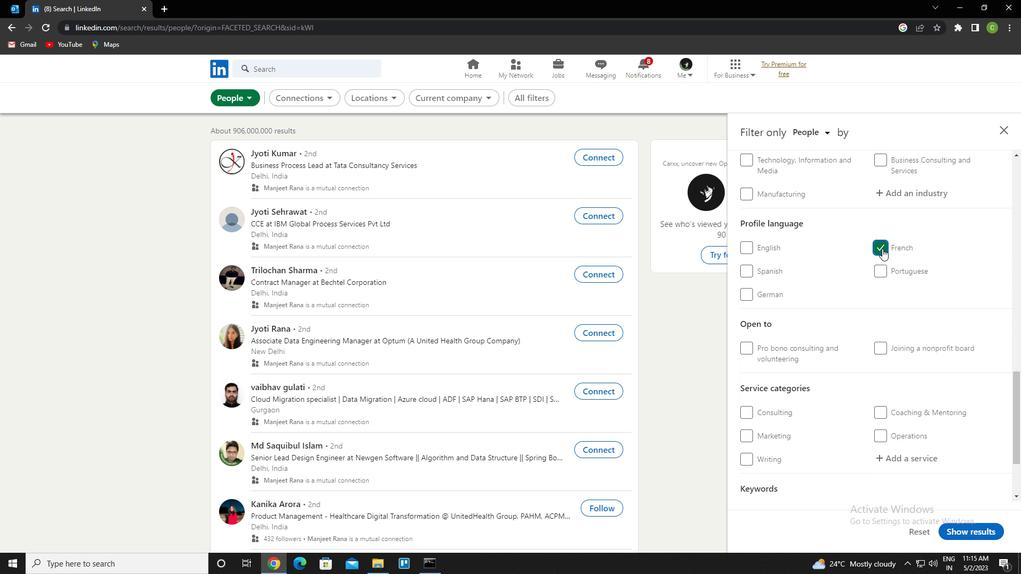 
Action: Mouse scrolled (883, 249) with delta (0, 0)
Screenshot: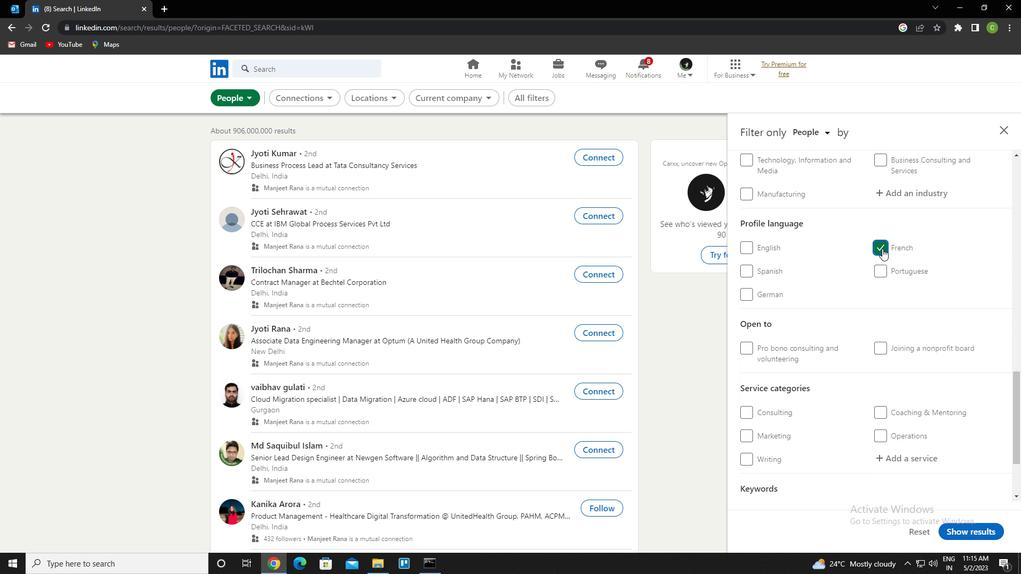 
Action: Mouse scrolled (883, 249) with delta (0, 0)
Screenshot: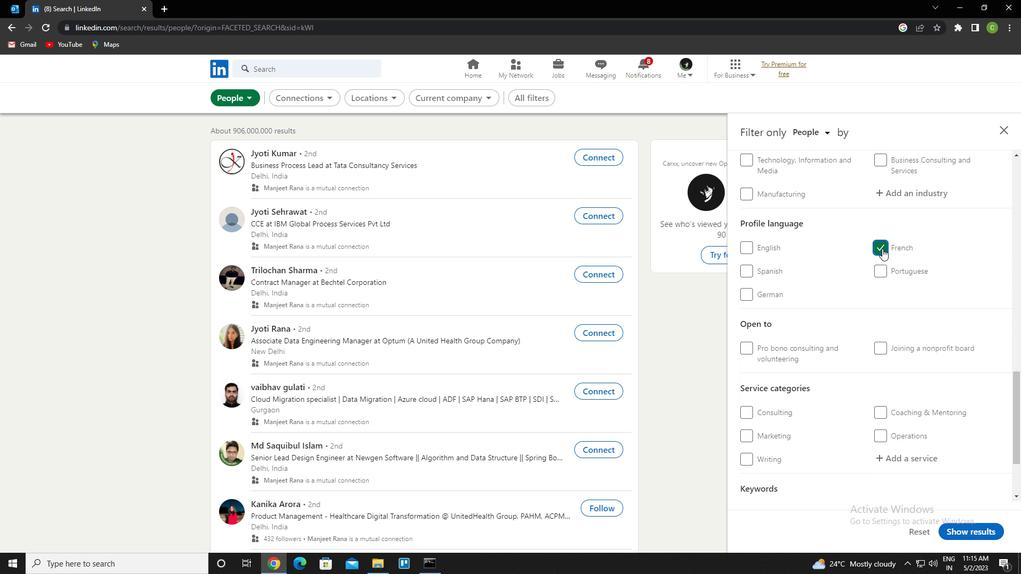 
Action: Mouse scrolled (883, 249) with delta (0, 0)
Screenshot: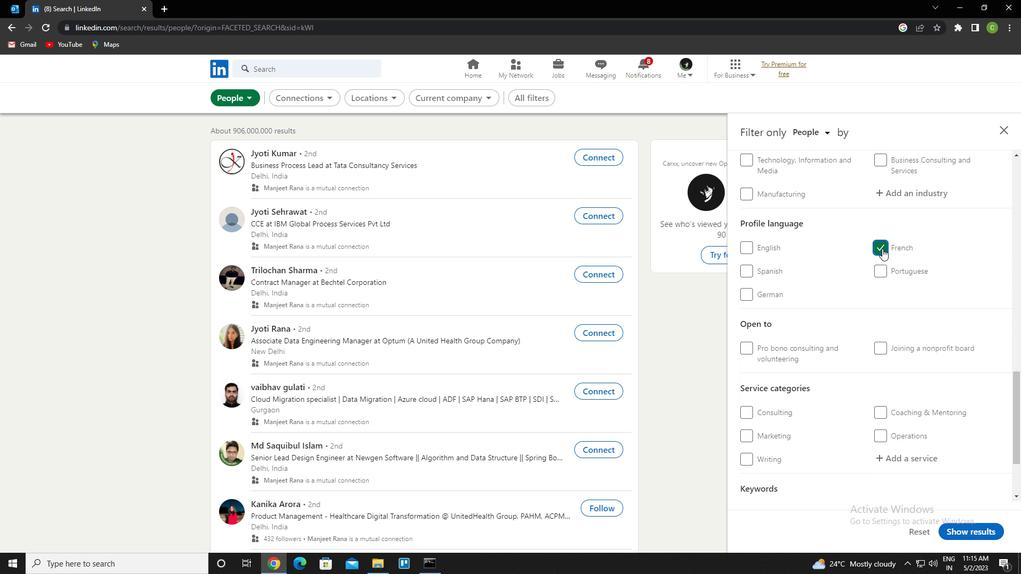 
Action: Mouse scrolled (883, 249) with delta (0, 0)
Screenshot: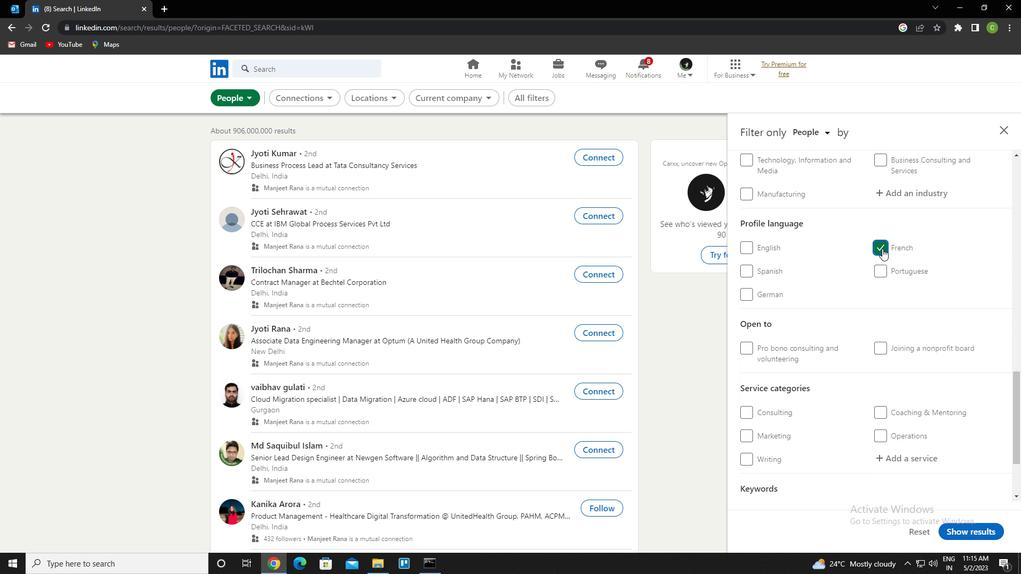 
Action: Mouse scrolled (883, 249) with delta (0, 0)
Screenshot: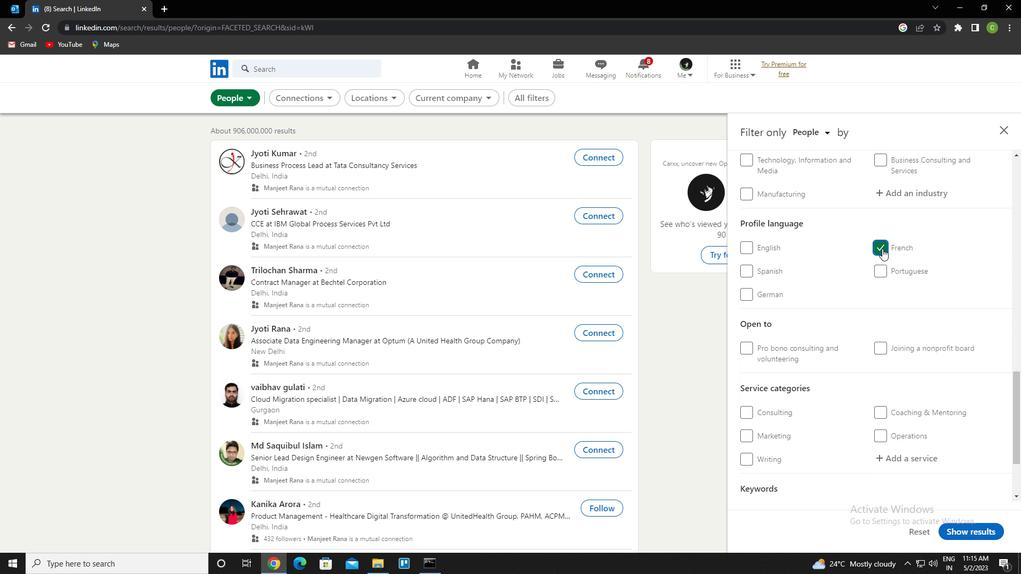 
Action: Mouse scrolled (883, 249) with delta (0, 0)
Screenshot: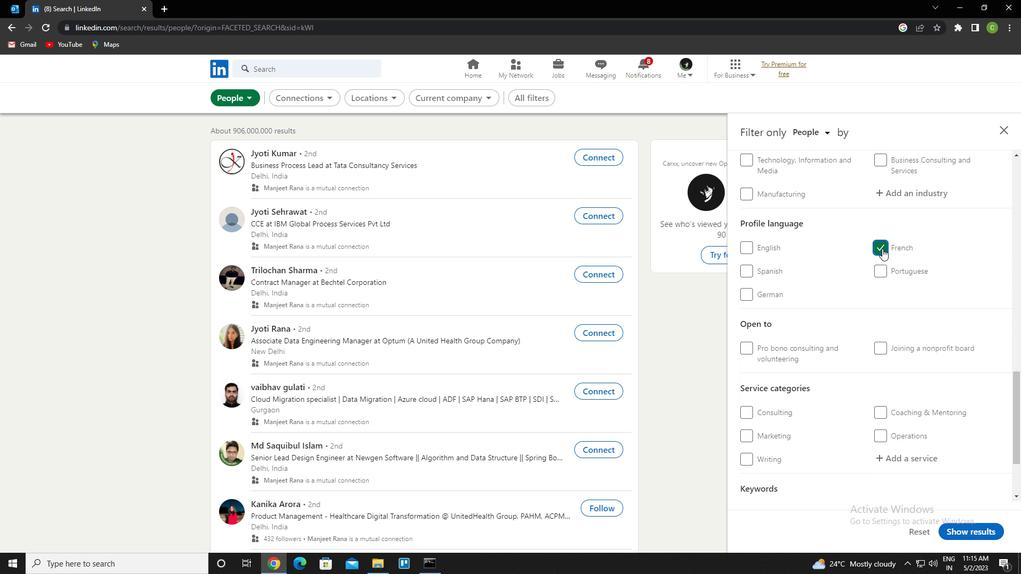
Action: Mouse moved to (896, 243)
Screenshot: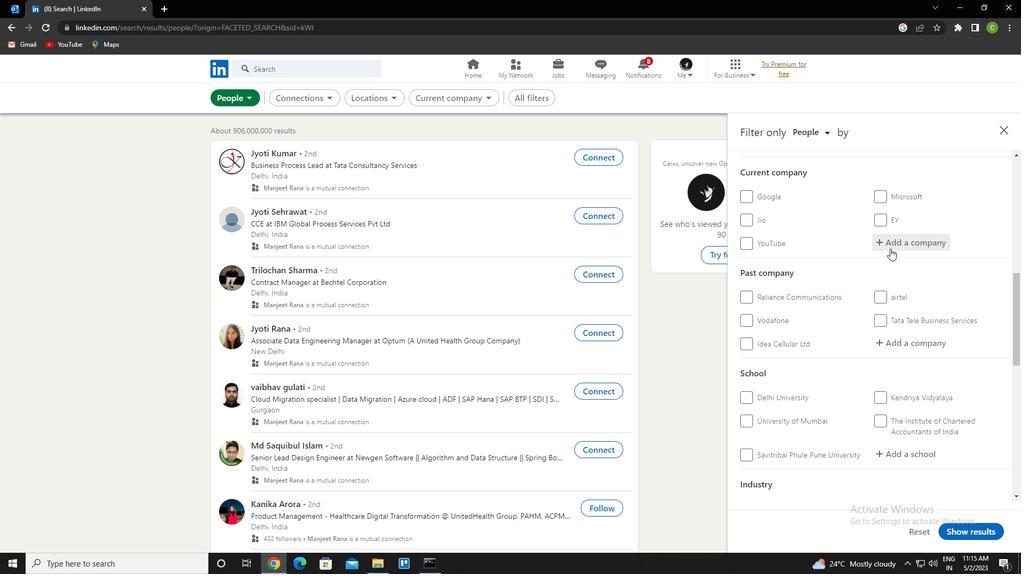 
Action: Mouse pressed left at (896, 243)
Screenshot: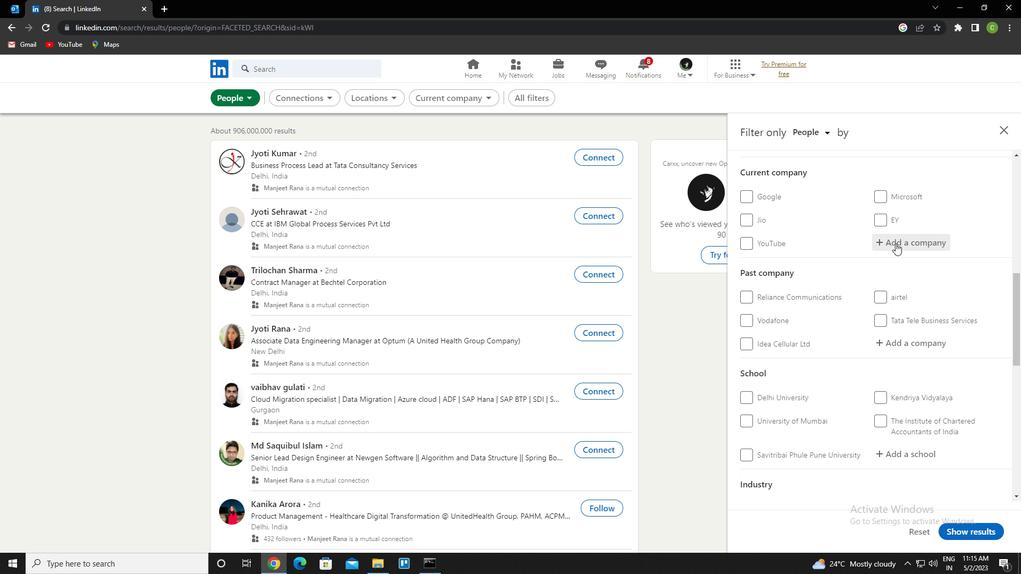 
Action: Key pressed <Key.caps_lock>v<Key.caps_lock>alue<Key.down><Key.enter>
Screenshot: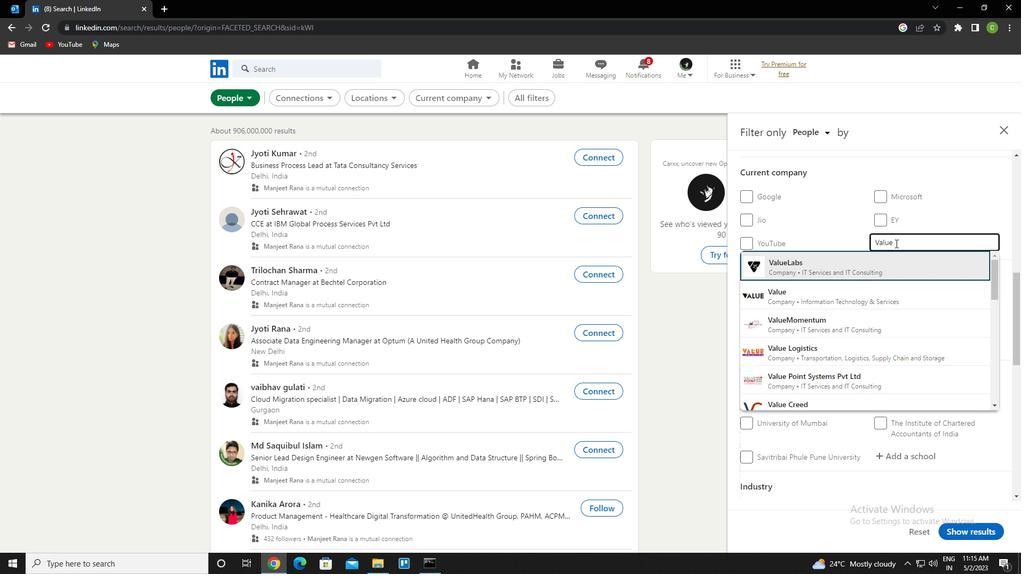 
Action: Mouse scrolled (896, 243) with delta (0, 0)
Screenshot: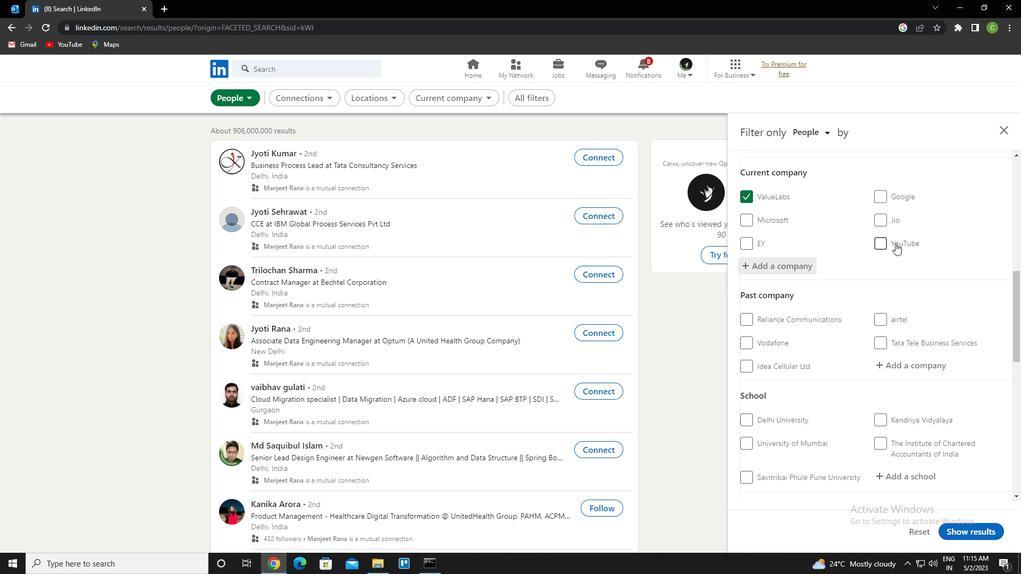 
Action: Mouse scrolled (896, 243) with delta (0, 0)
Screenshot: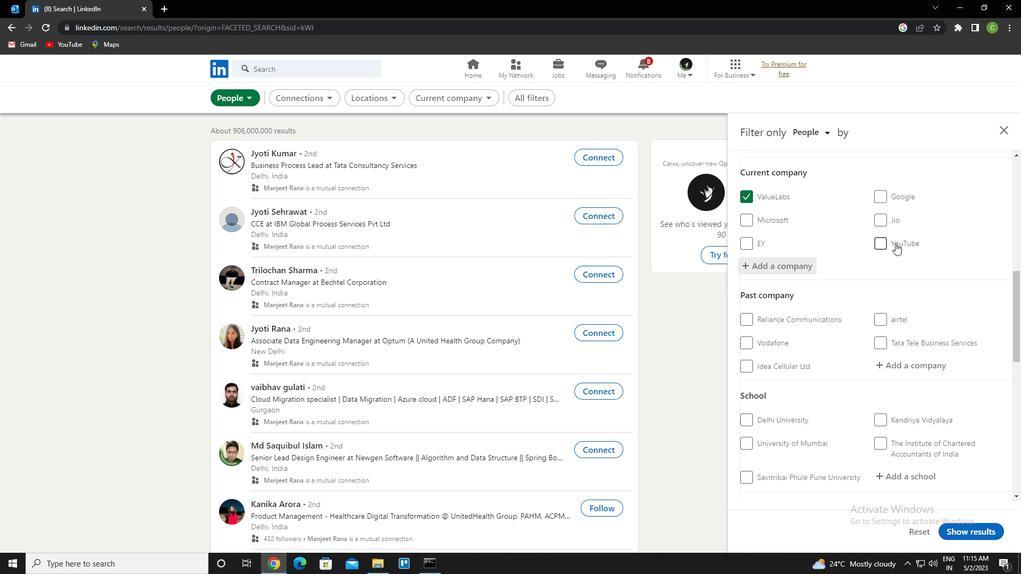 
Action: Mouse scrolled (896, 243) with delta (0, 0)
Screenshot: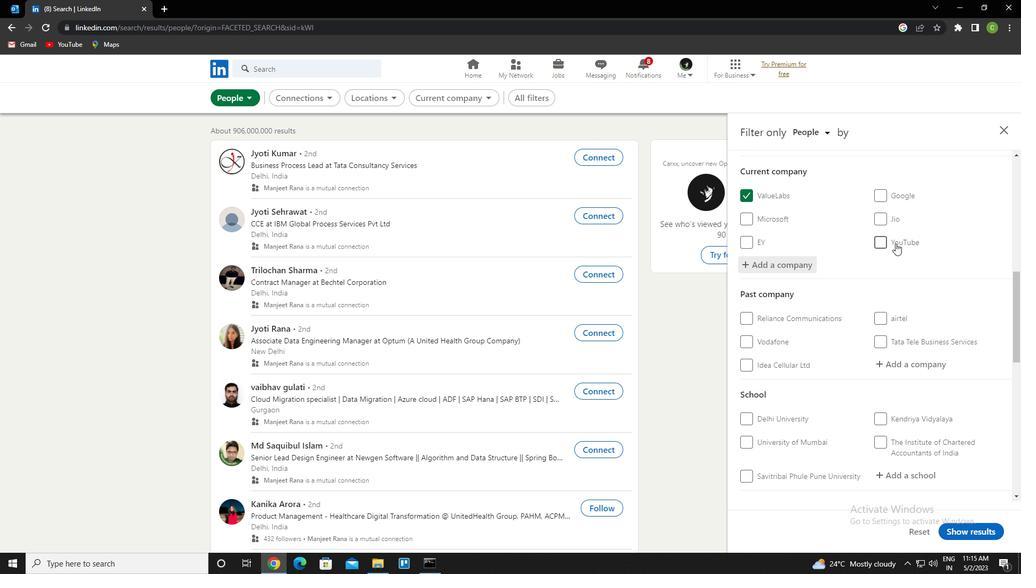 
Action: Mouse moved to (916, 312)
Screenshot: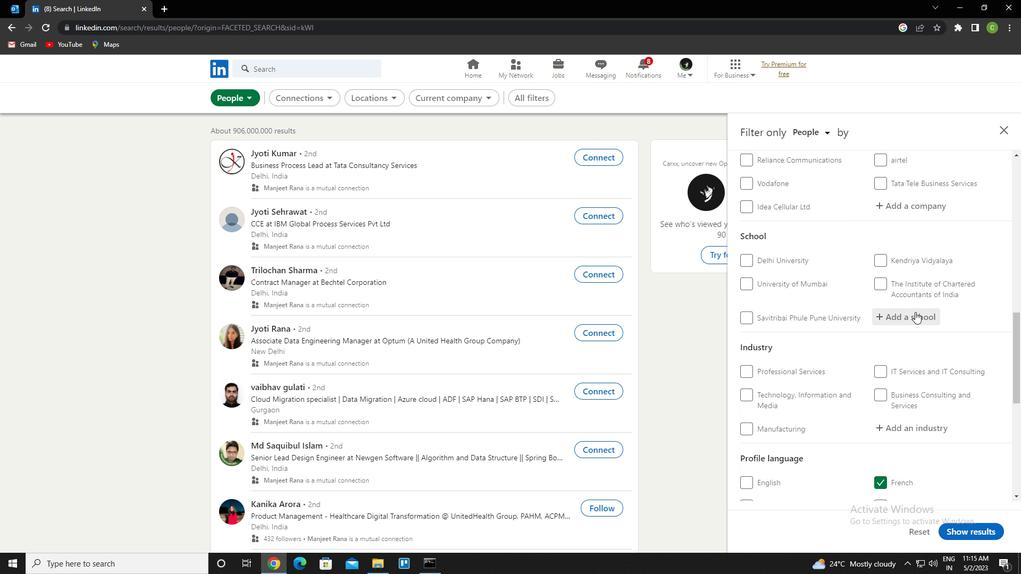 
Action: Mouse pressed left at (916, 312)
Screenshot: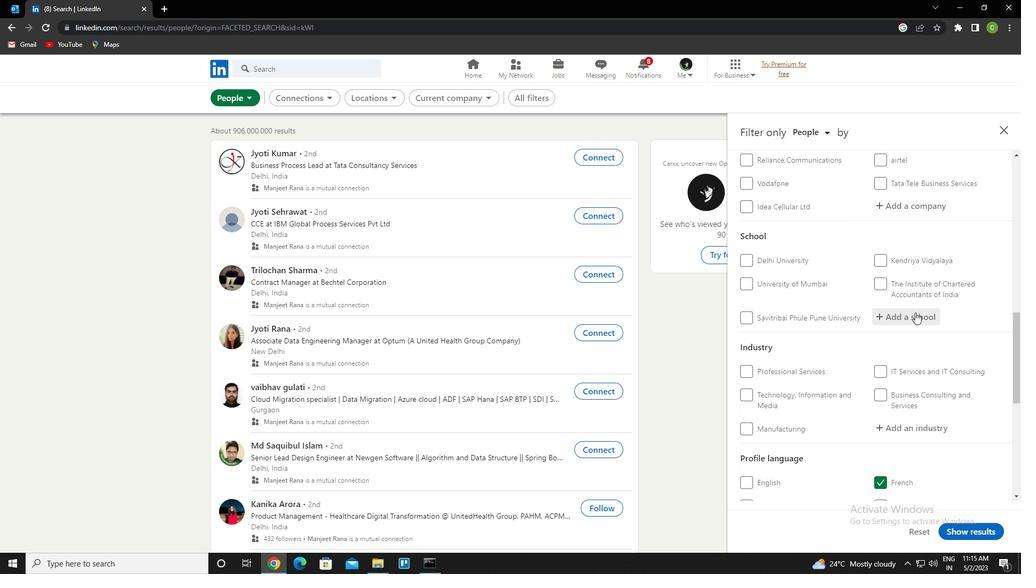 
Action: Key pressed <Key.caps_lock>j<Key.caps_lock>anardan<Key.down><Key.enter>
Screenshot: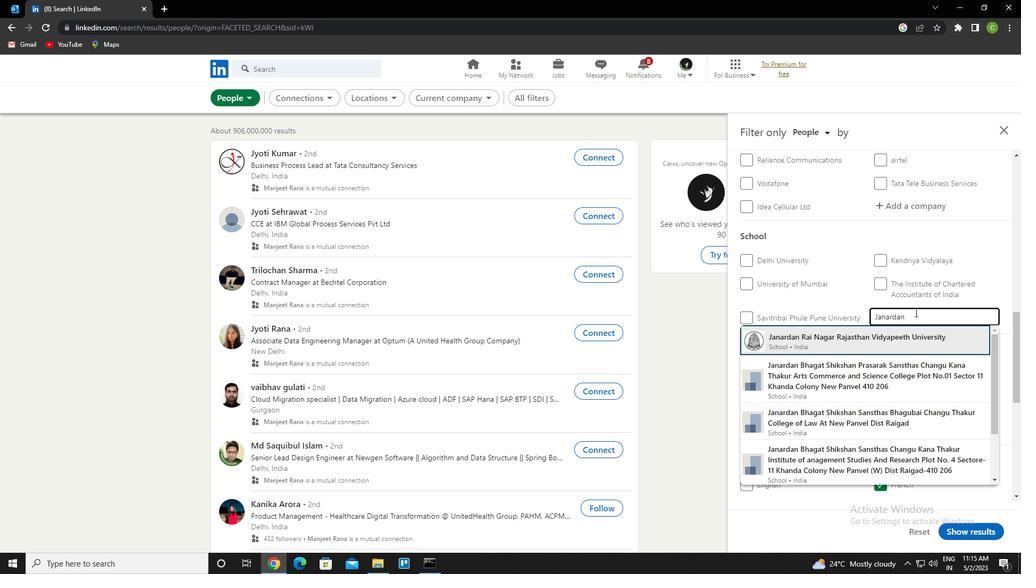 
Action: Mouse scrolled (916, 312) with delta (0, 0)
Screenshot: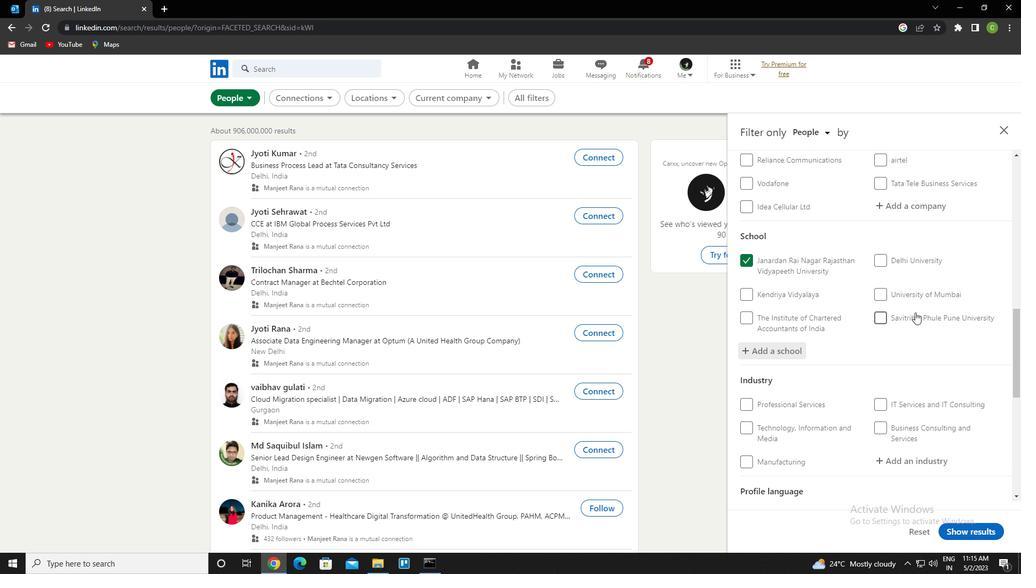 
Action: Mouse scrolled (916, 312) with delta (0, 0)
Screenshot: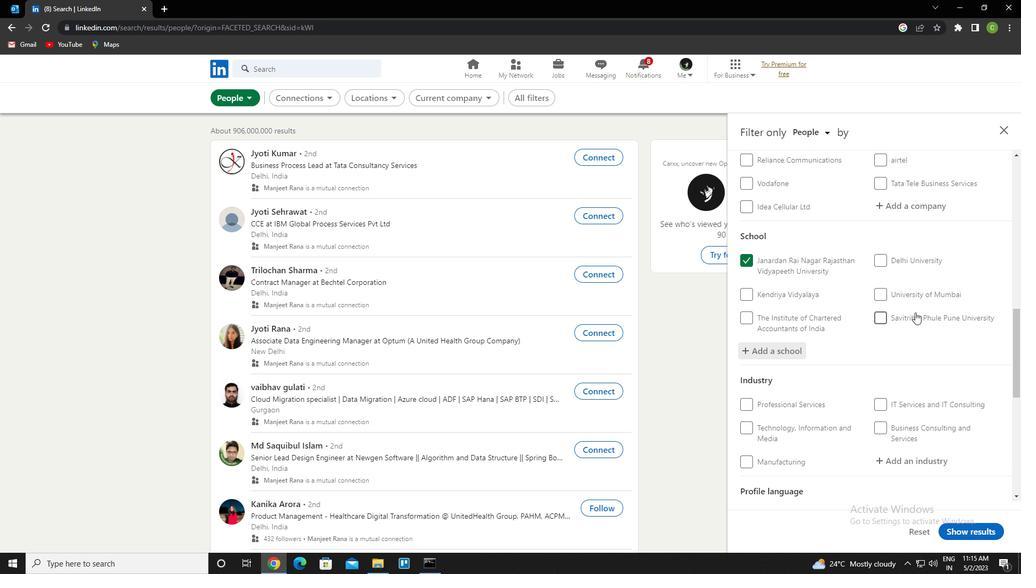 
Action: Mouse scrolled (916, 312) with delta (0, 0)
Screenshot: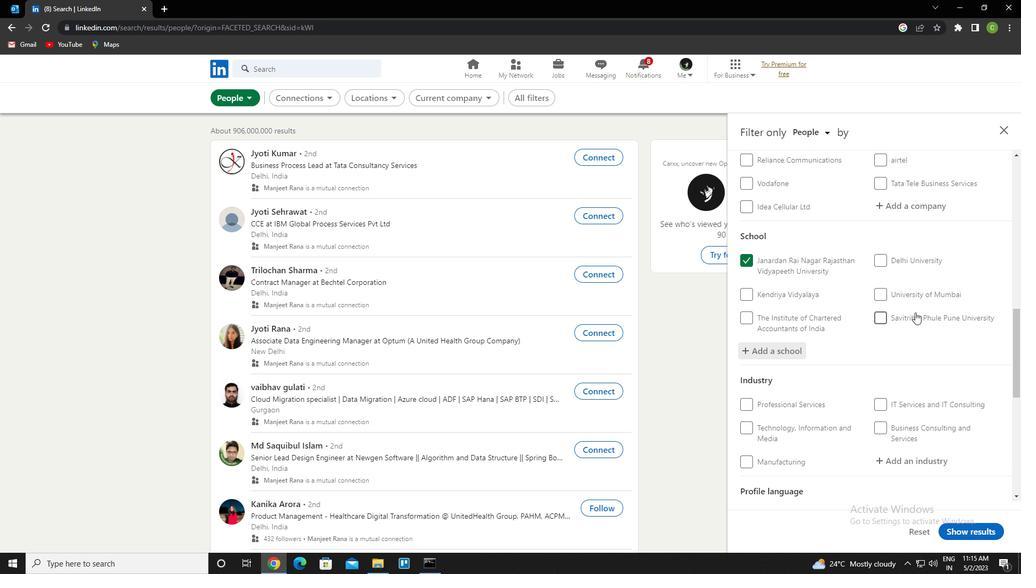 
Action: Mouse moved to (919, 296)
Screenshot: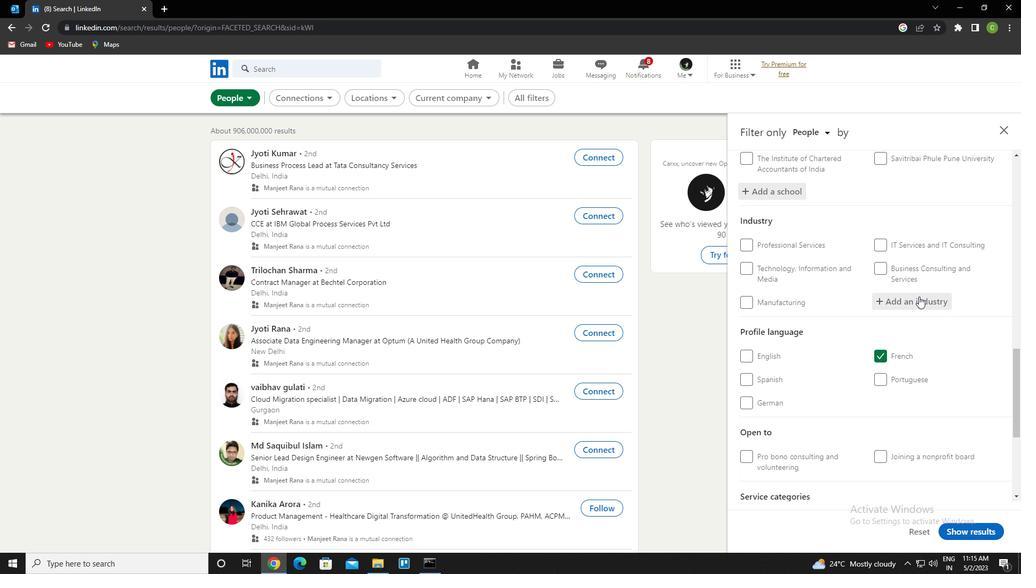
Action: Mouse pressed left at (919, 296)
Screenshot: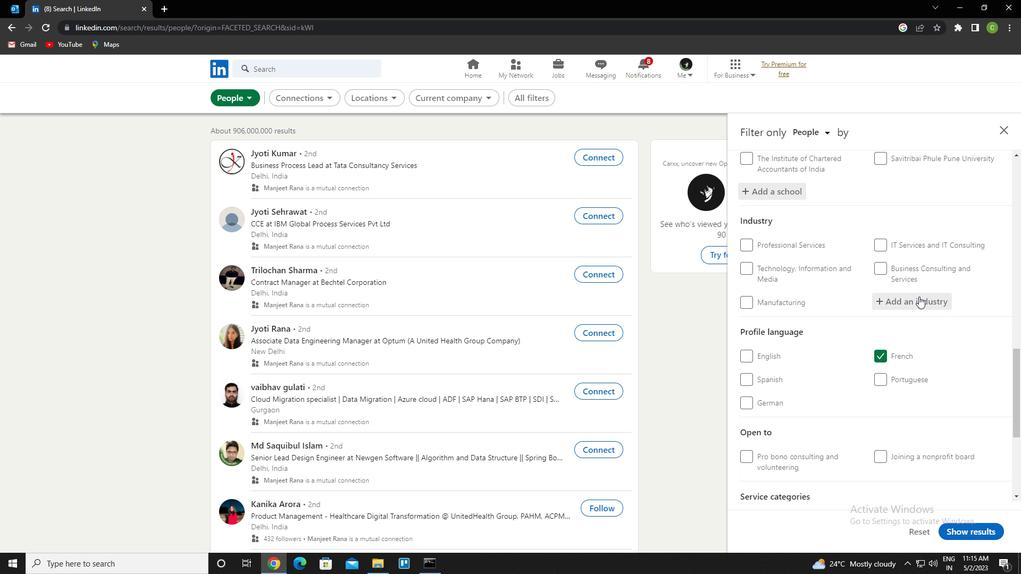 
Action: Key pressed <Key.caps_lock>s<Key.caps_lock>huttles<Key.space>and<Key.down><Key.enter>
Screenshot: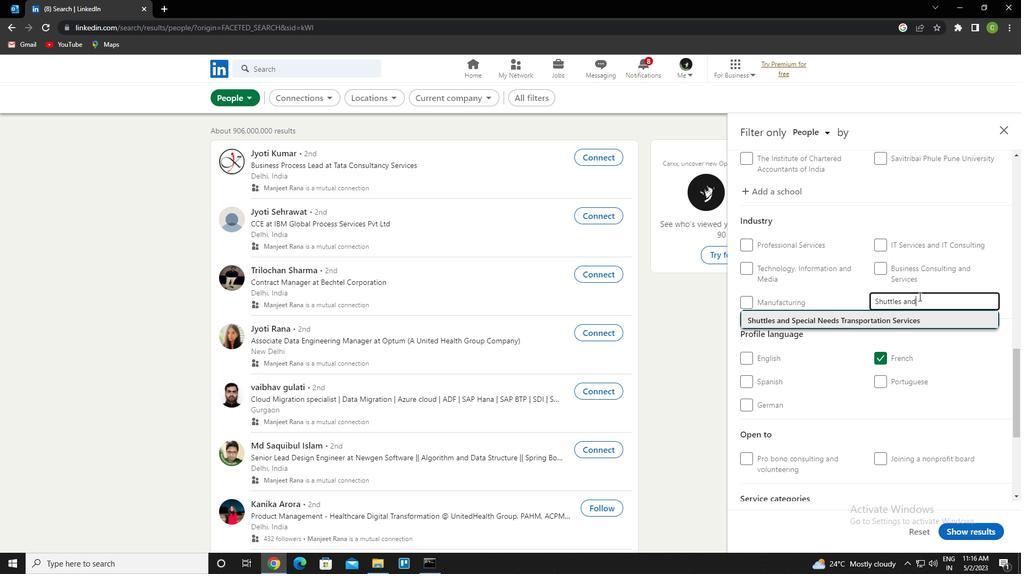 
Action: Mouse scrolled (919, 296) with delta (0, 0)
Screenshot: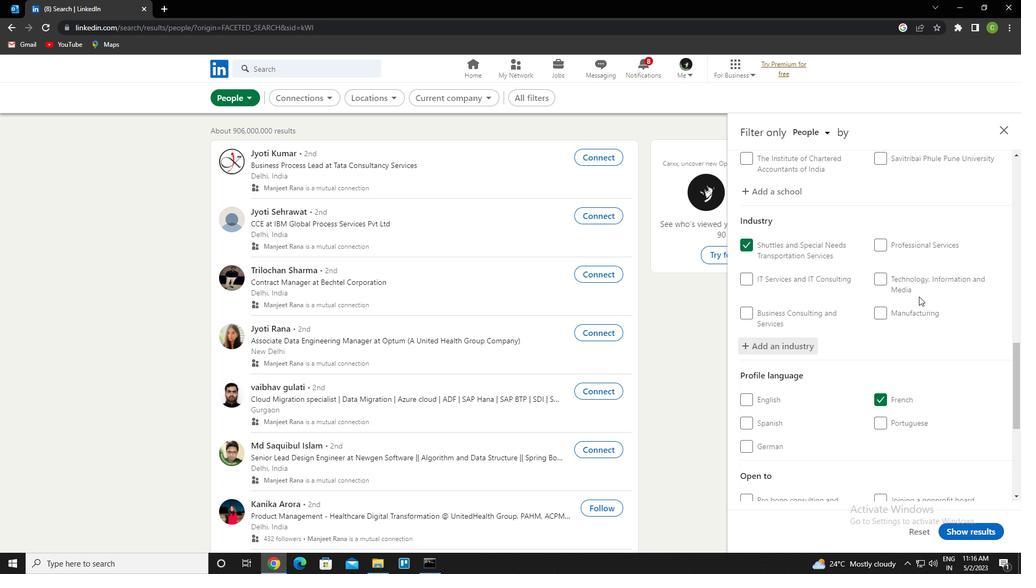 
Action: Mouse scrolled (919, 296) with delta (0, 0)
Screenshot: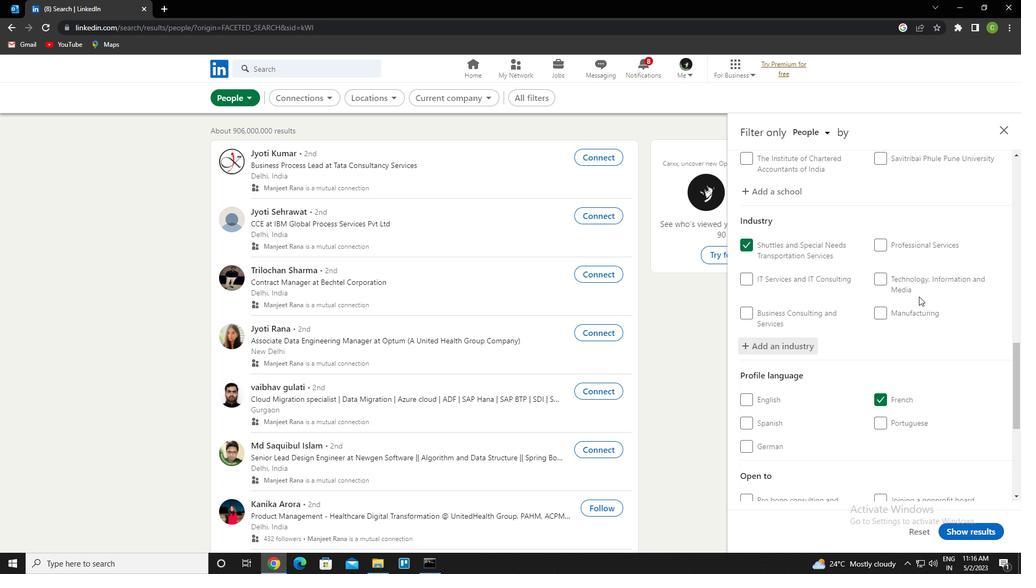 
Action: Mouse scrolled (919, 296) with delta (0, 0)
Screenshot: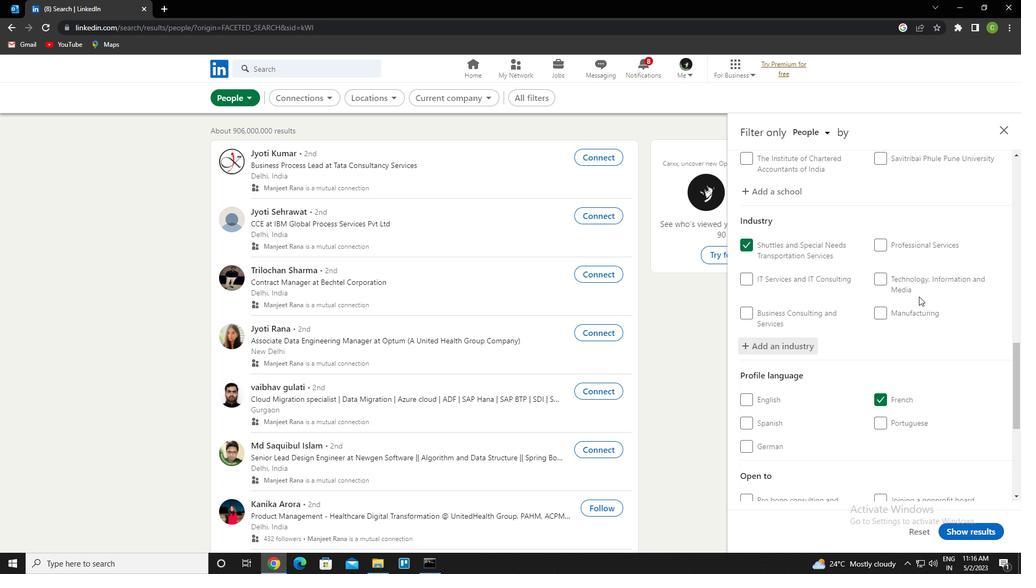 
Action: Mouse scrolled (919, 296) with delta (0, 0)
Screenshot: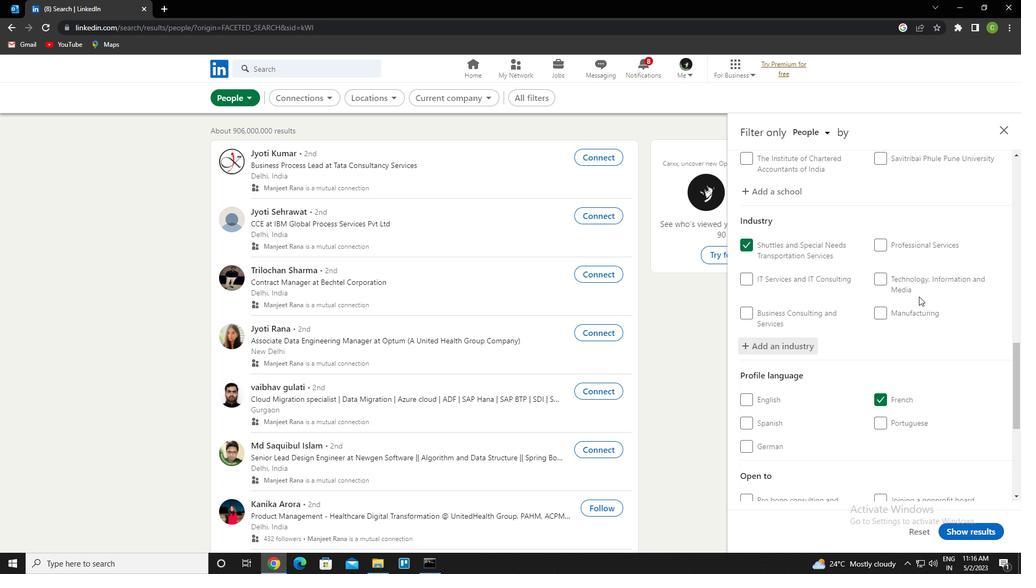 
Action: Mouse scrolled (919, 296) with delta (0, 0)
Screenshot: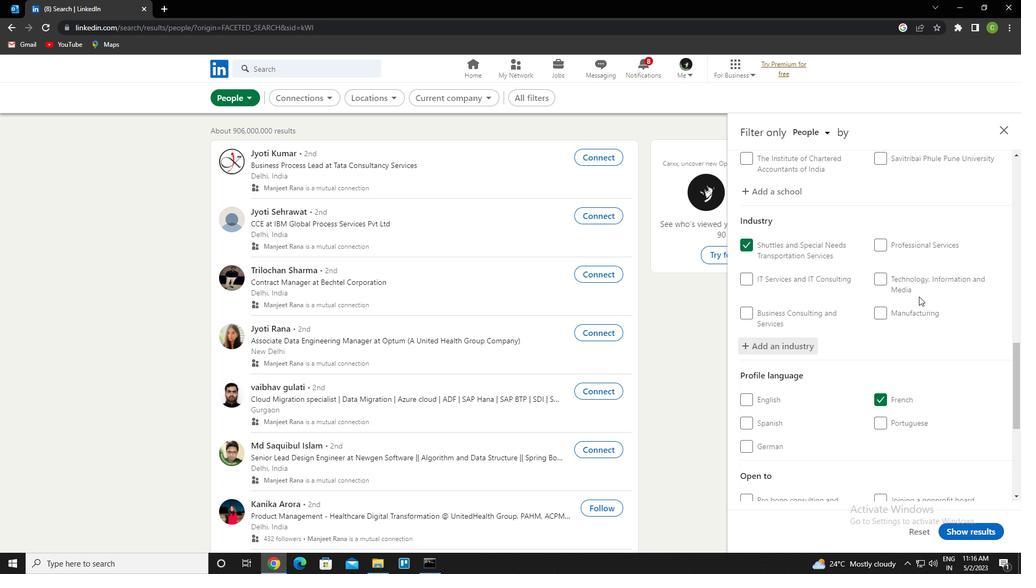 
Action: Mouse scrolled (919, 296) with delta (0, 0)
Screenshot: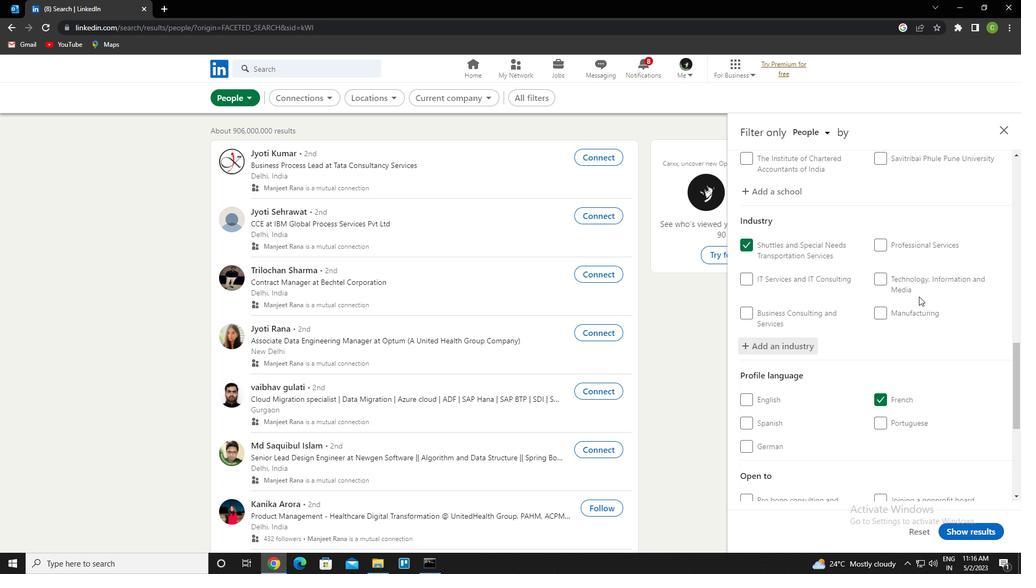 
Action: Mouse moved to (852, 357)
Screenshot: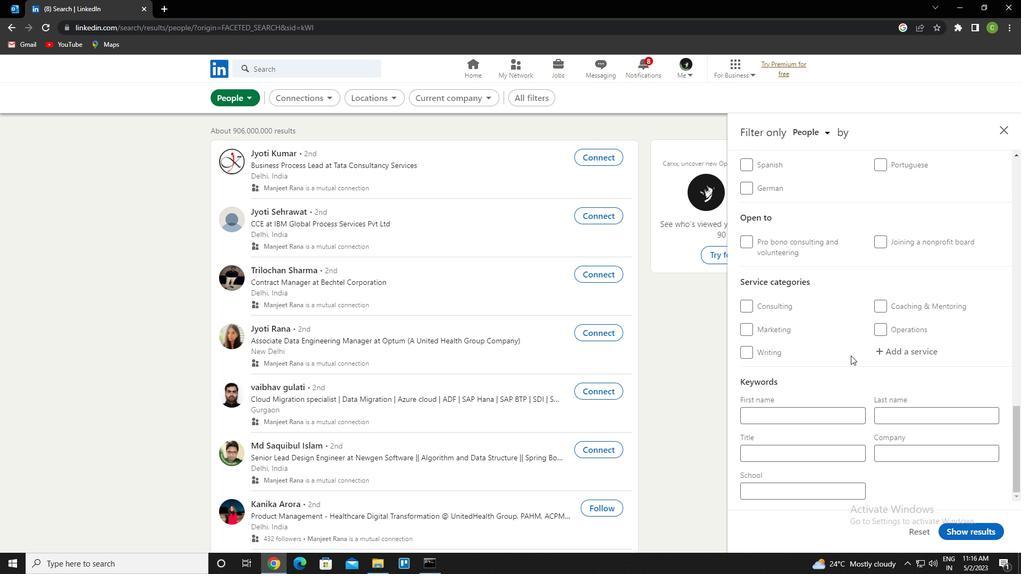 
Action: Mouse scrolled (852, 357) with delta (0, 0)
Screenshot: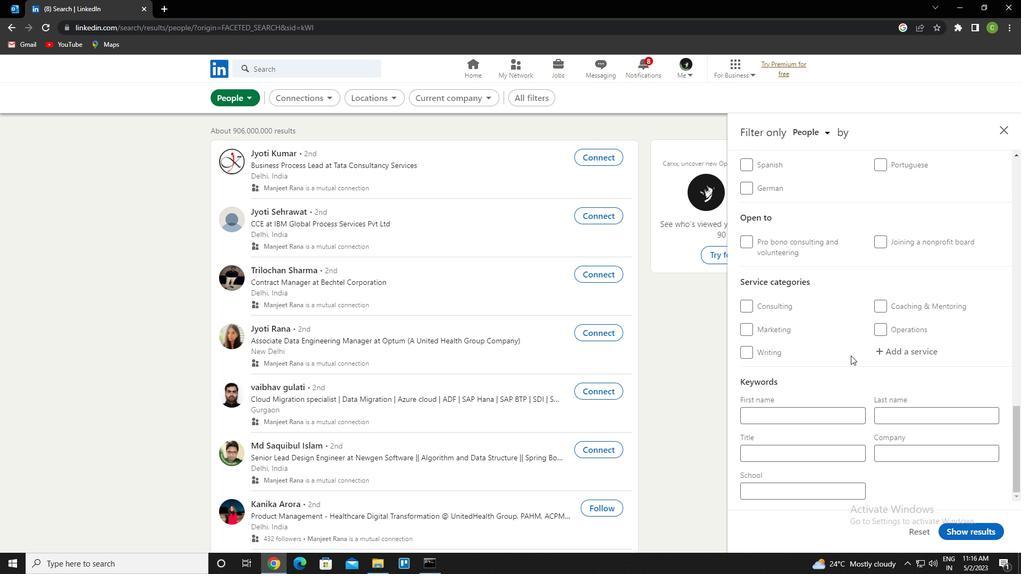
Action: Mouse moved to (852, 362)
Screenshot: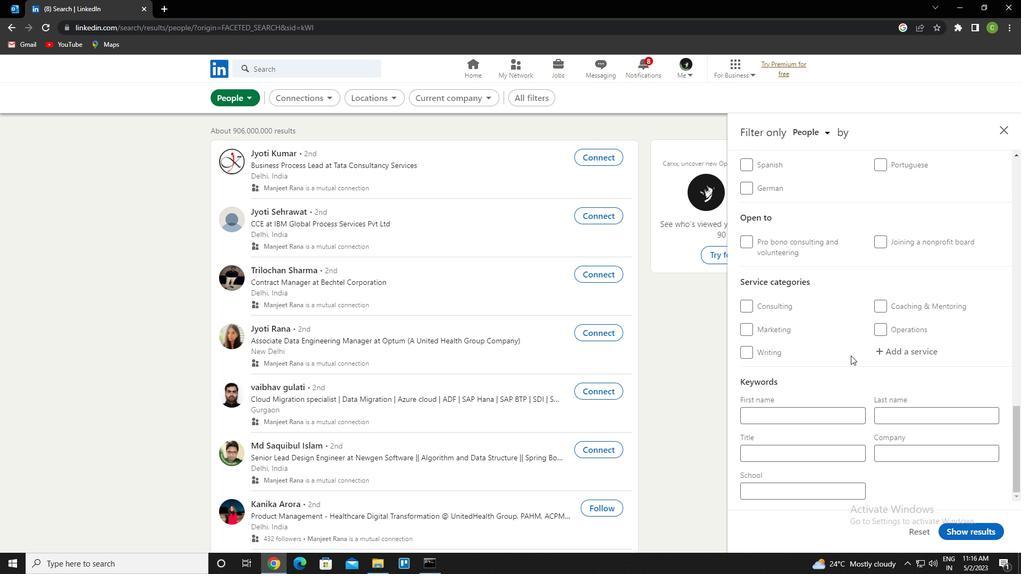 
Action: Mouse scrolled (852, 361) with delta (0, 0)
Screenshot: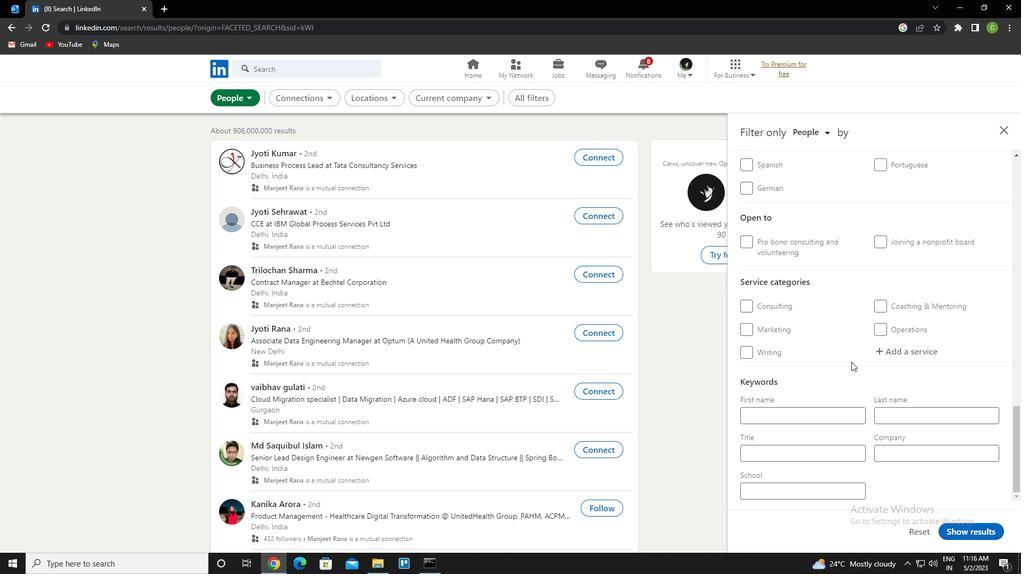
Action: Mouse moved to (927, 351)
Screenshot: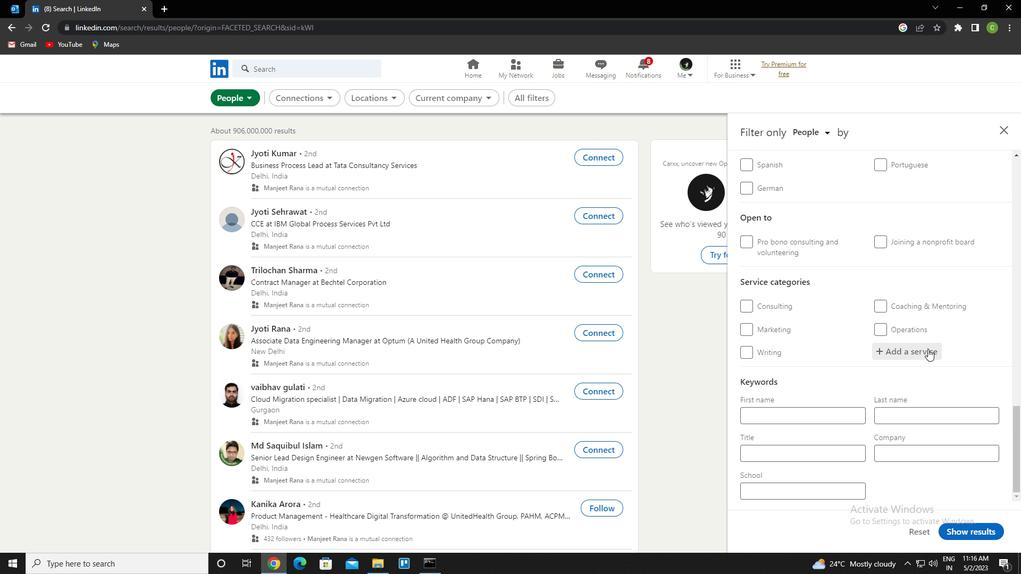 
Action: Mouse pressed left at (927, 351)
Screenshot: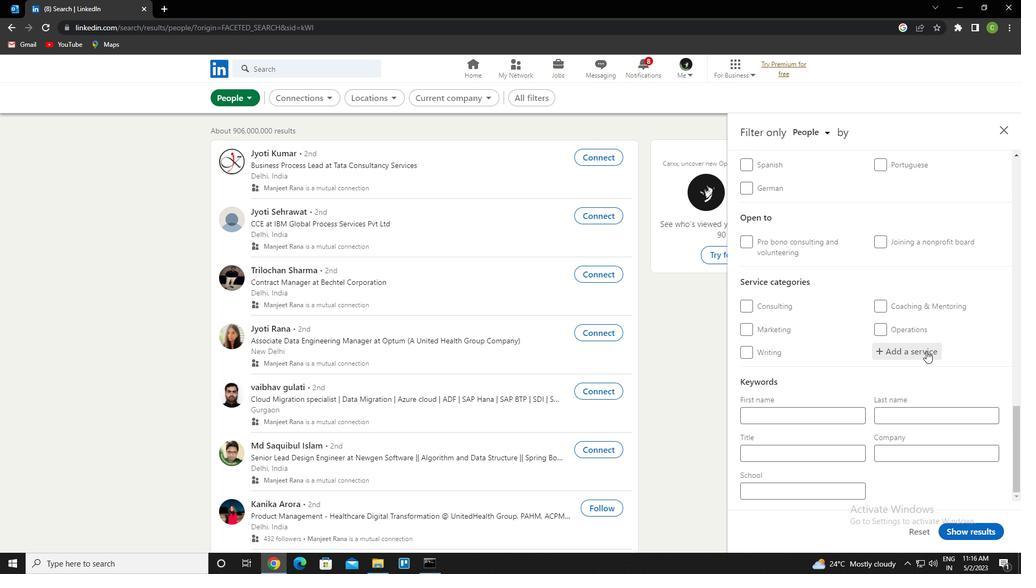 
Action: Key pressed <Key.caps_lock>w<Key.caps_lock>eb<Key.space><Key.down><Key.enter>
Screenshot: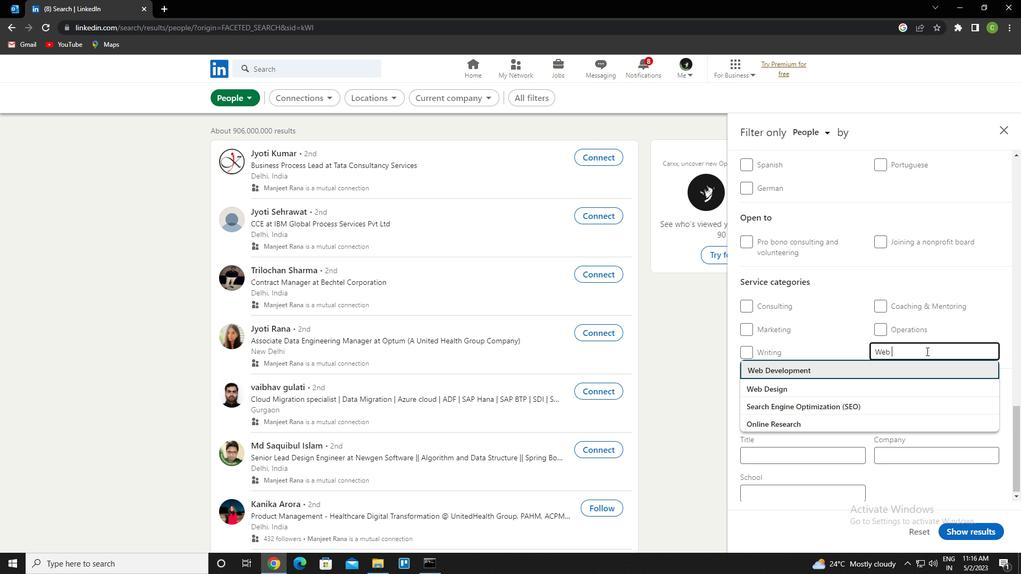 
Action: Mouse scrolled (927, 351) with delta (0, 0)
Screenshot: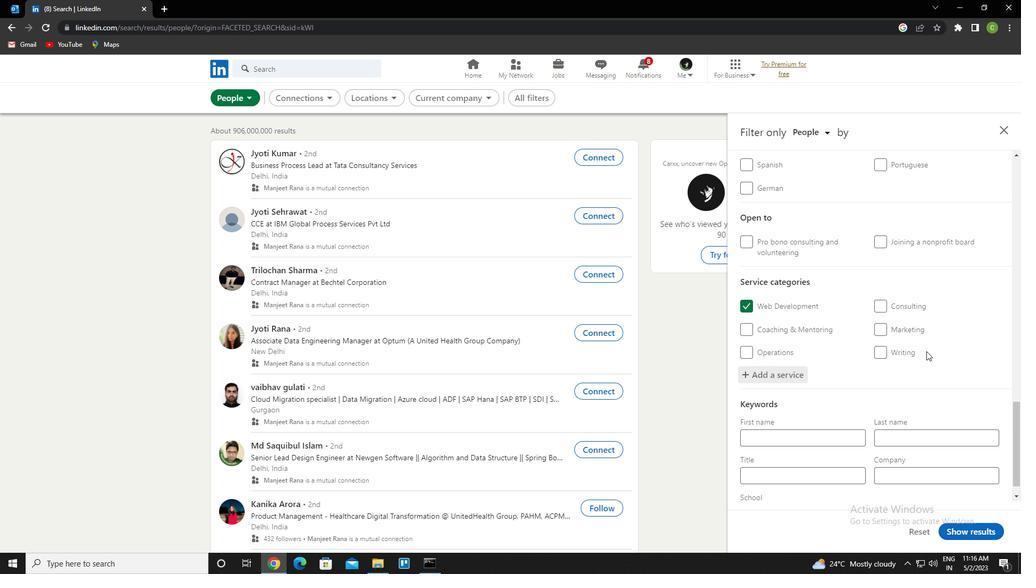 
Action: Mouse scrolled (927, 351) with delta (0, 0)
Screenshot: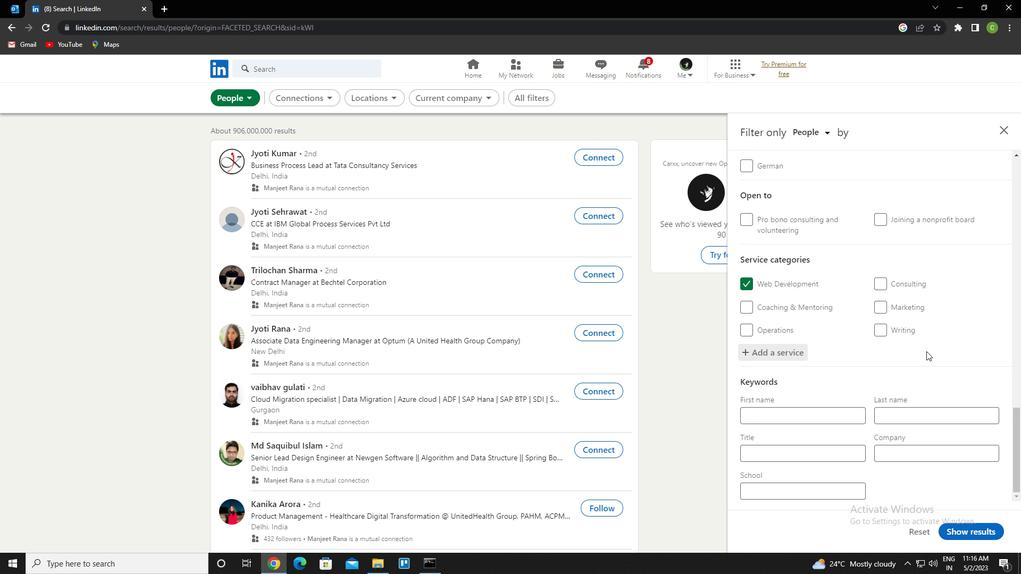 
Action: Mouse scrolled (927, 351) with delta (0, 0)
Screenshot: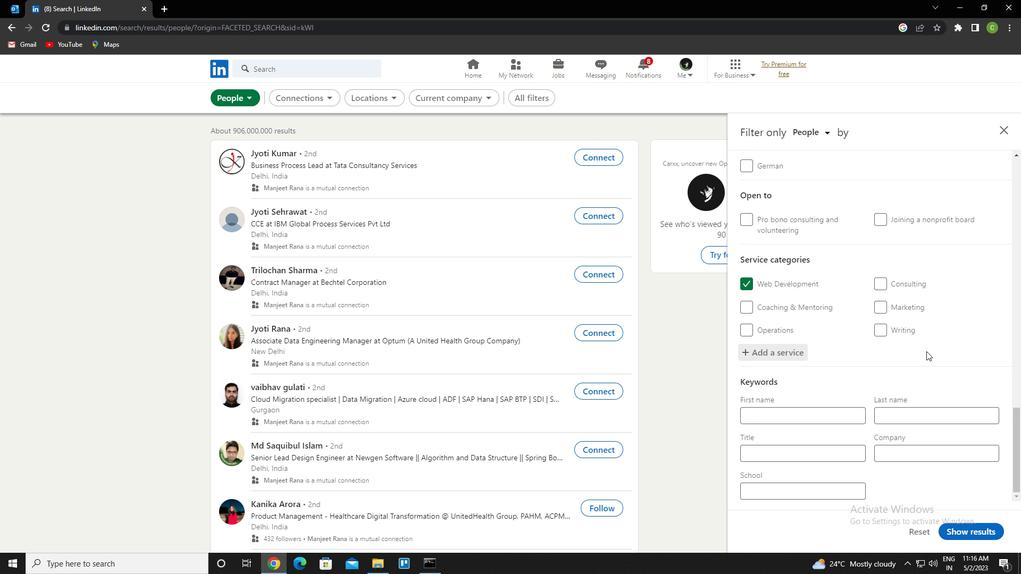 
Action: Mouse scrolled (927, 351) with delta (0, 0)
Screenshot: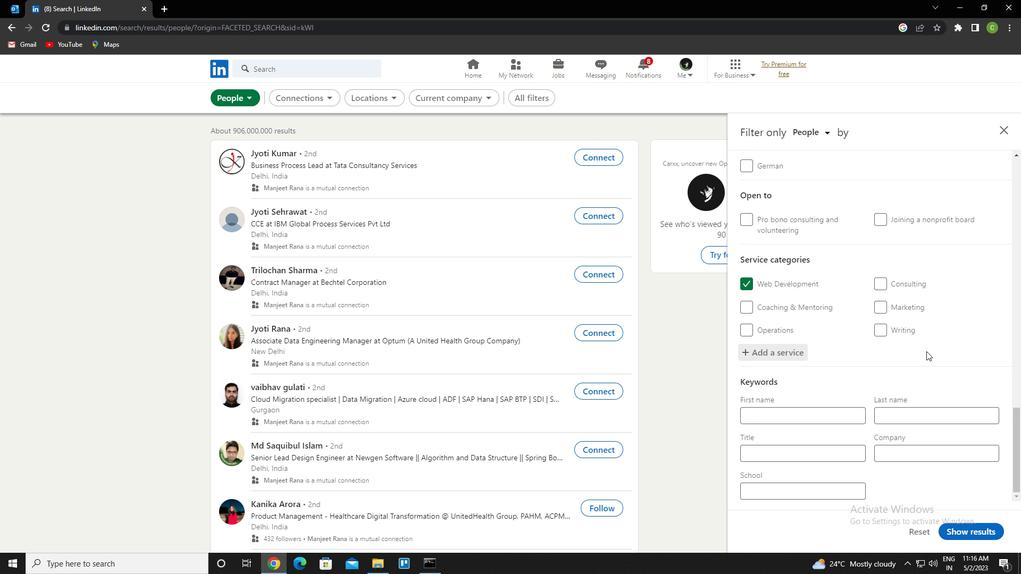 
Action: Mouse scrolled (927, 351) with delta (0, 0)
Screenshot: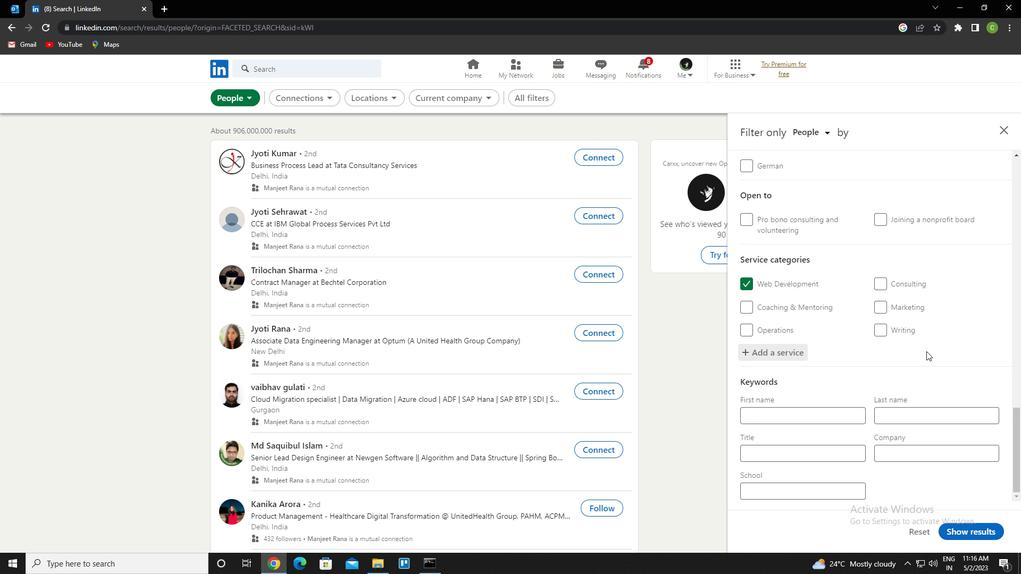 
Action: Mouse scrolled (927, 351) with delta (0, 0)
Screenshot: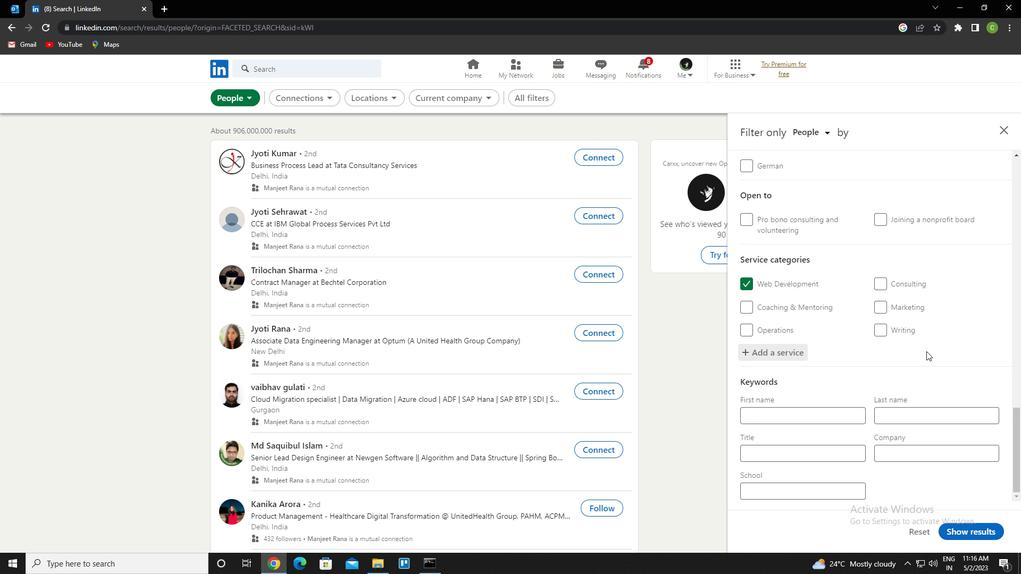 
Action: Mouse scrolled (927, 351) with delta (0, 0)
Screenshot: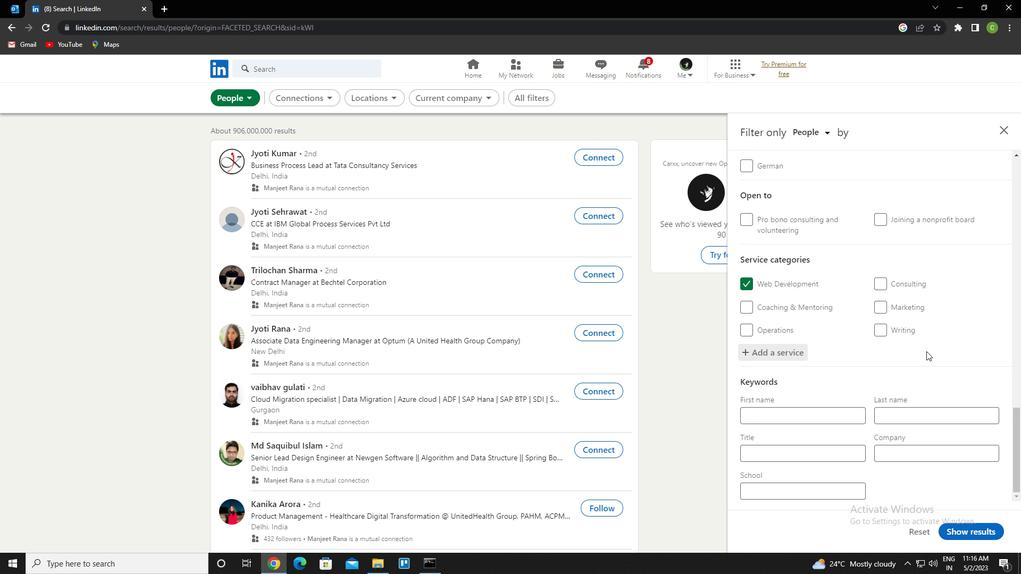 
Action: Mouse scrolled (927, 351) with delta (0, 0)
Screenshot: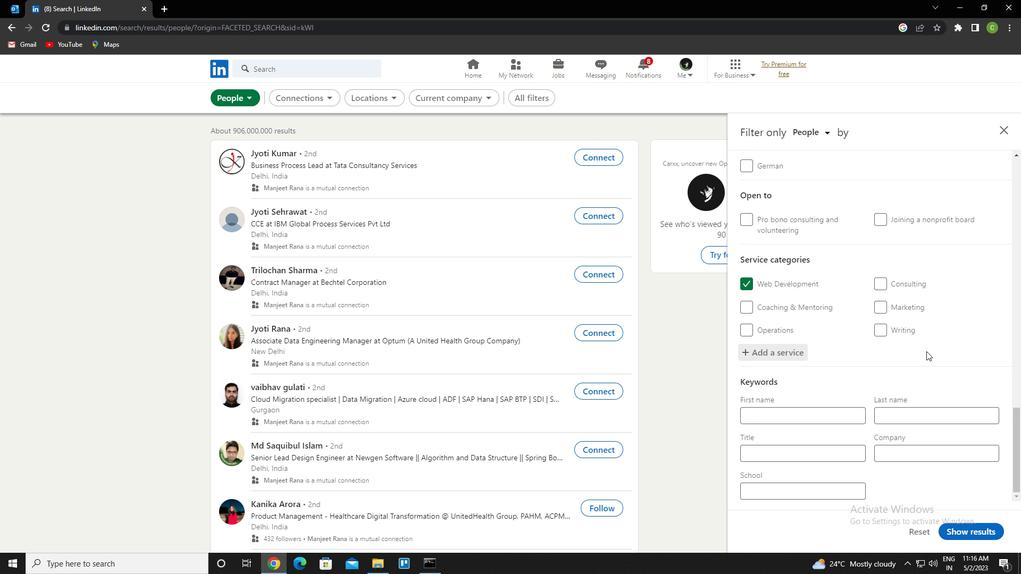 
Action: Mouse scrolled (927, 351) with delta (0, 0)
Screenshot: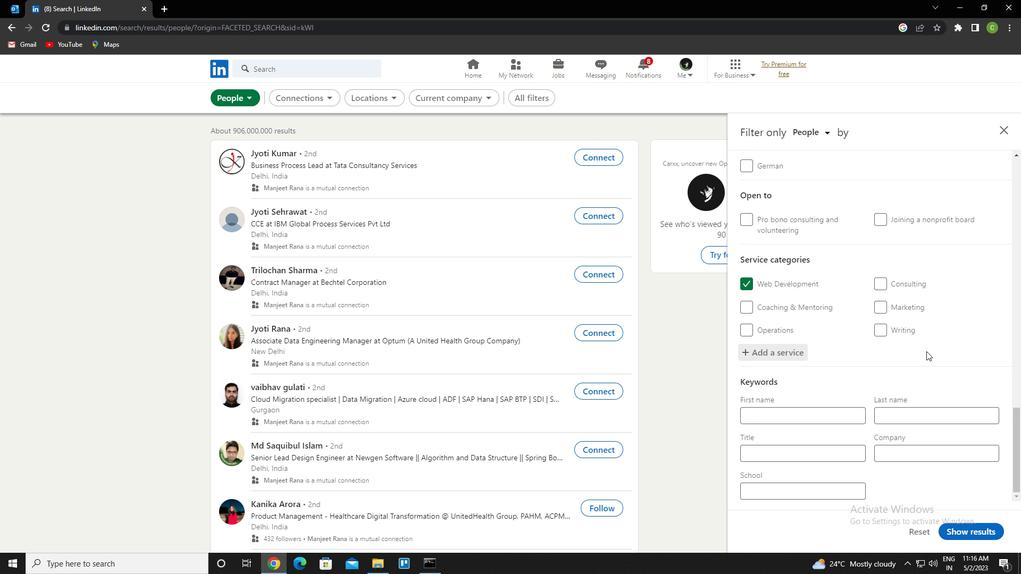 
Action: Mouse moved to (803, 456)
Screenshot: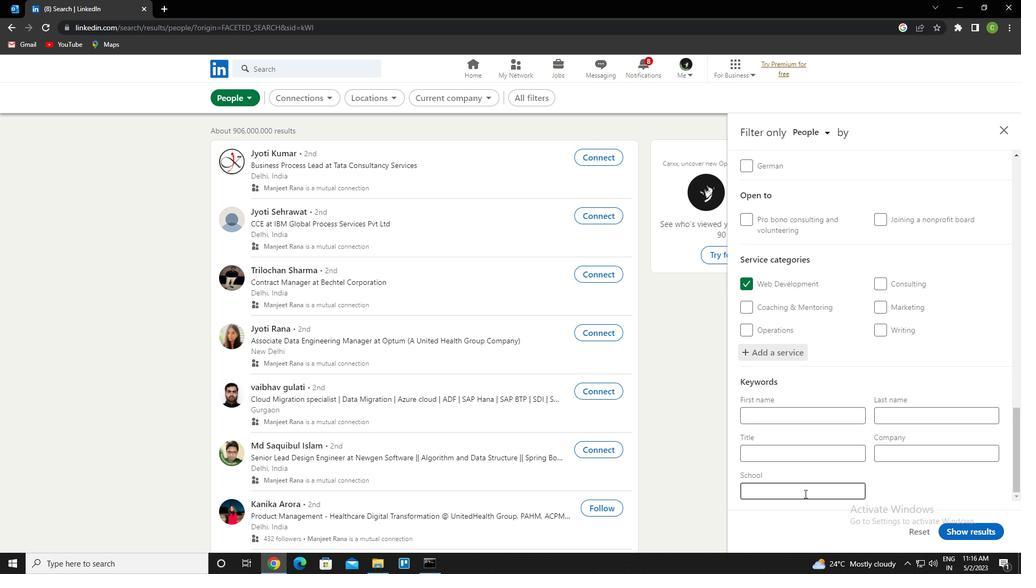 
Action: Mouse pressed left at (803, 456)
Screenshot: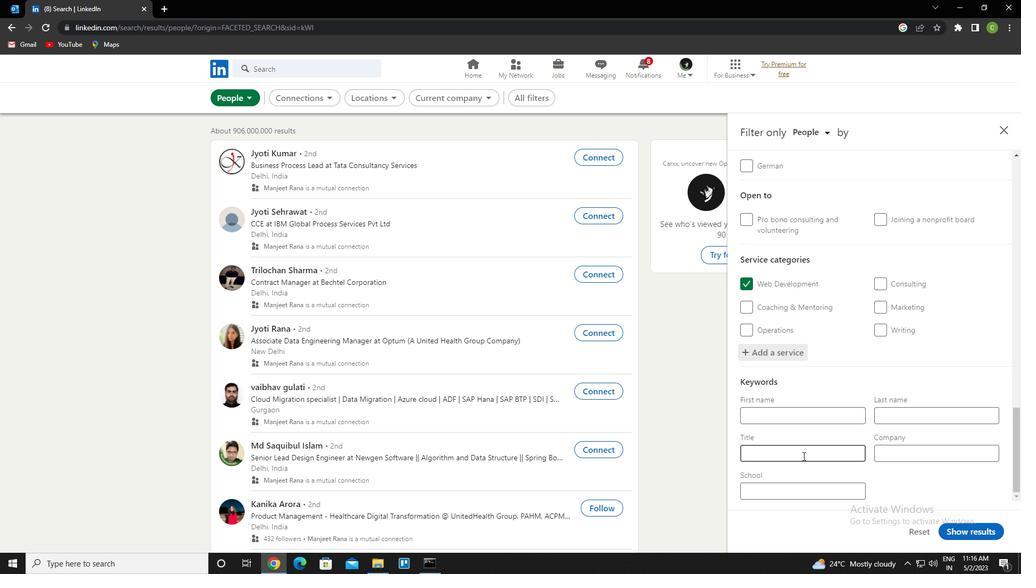 
Action: Key pressed <Key.caps_lock>m<Key.caps_lock>echnical<Key.space><Key.caps_lock>e<Key.caps_lock>ngineer
Screenshot: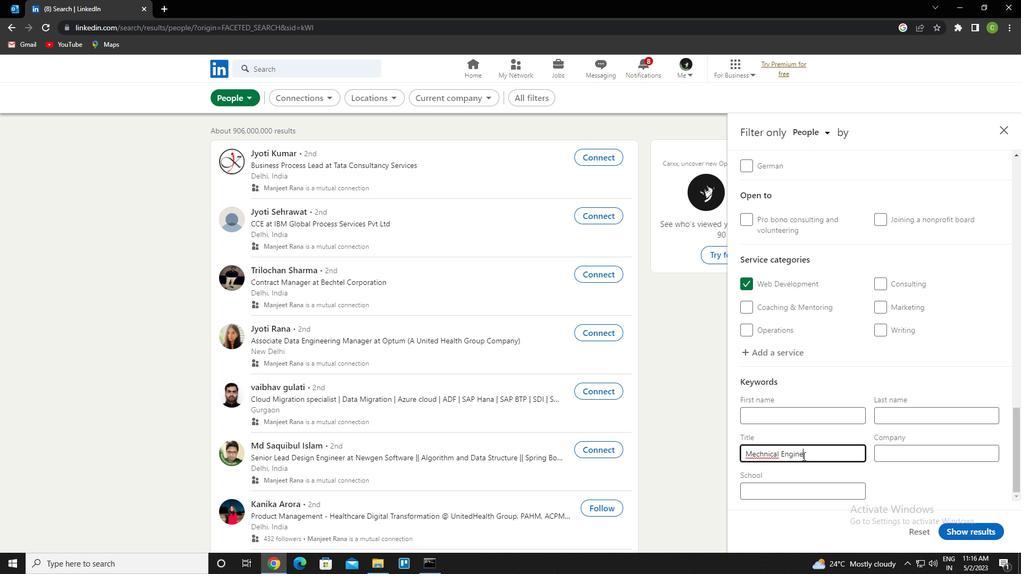 
Action: Mouse moved to (767, 455)
Screenshot: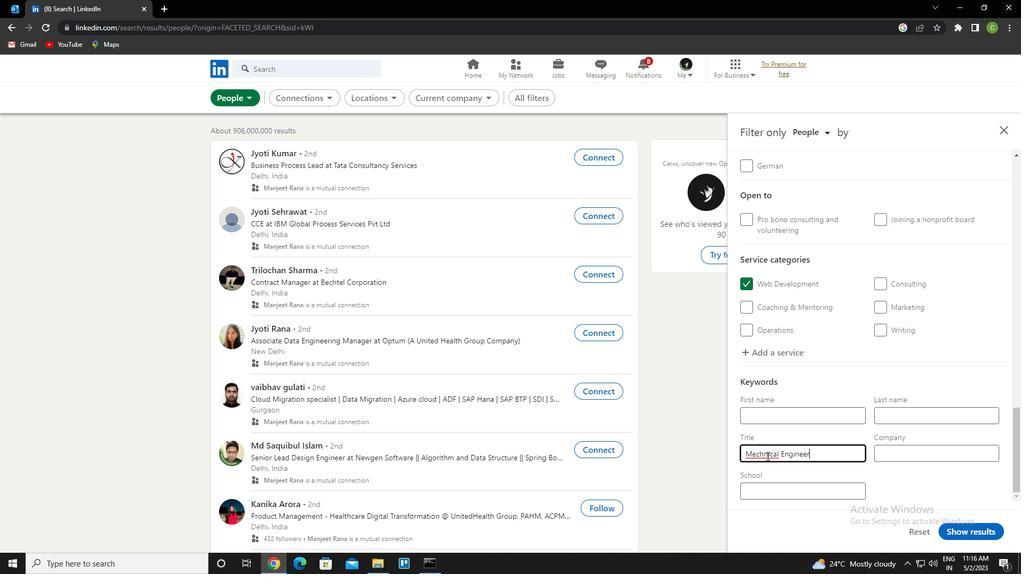 
Action: Mouse pressed left at (767, 455)
Screenshot: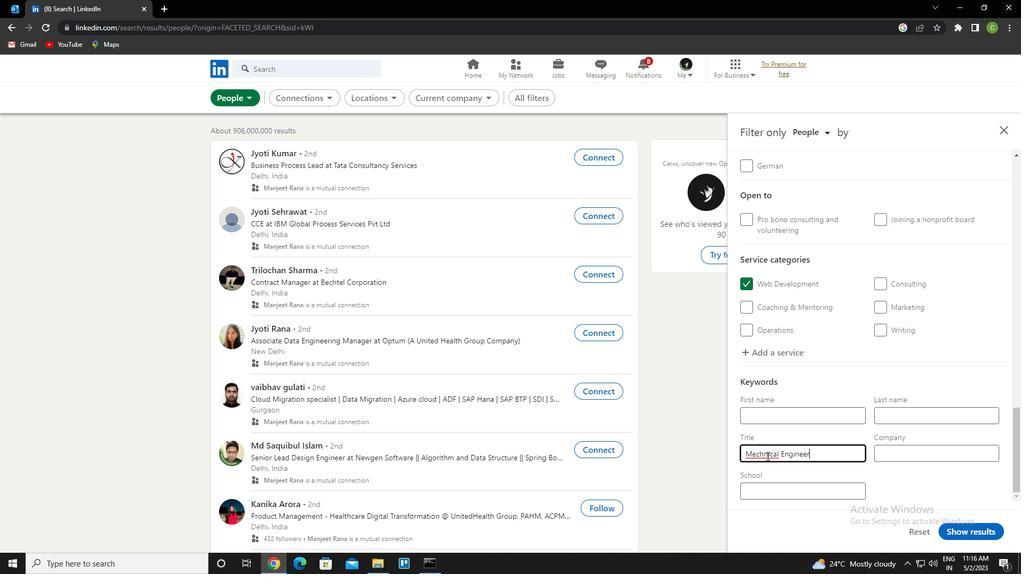 
Action: Mouse moved to (777, 457)
Screenshot: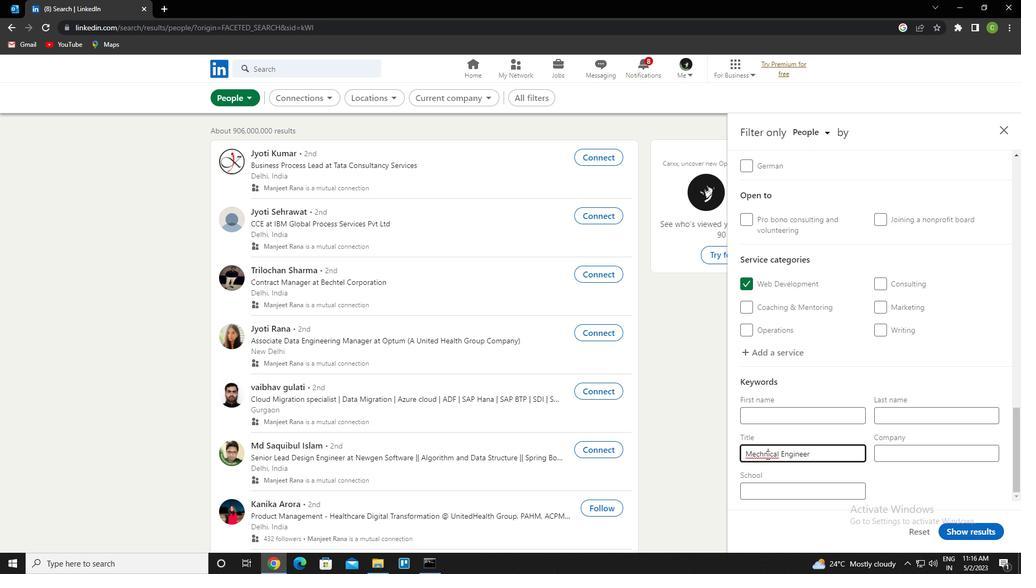 
Action: Key pressed <Key.left>a
Screenshot: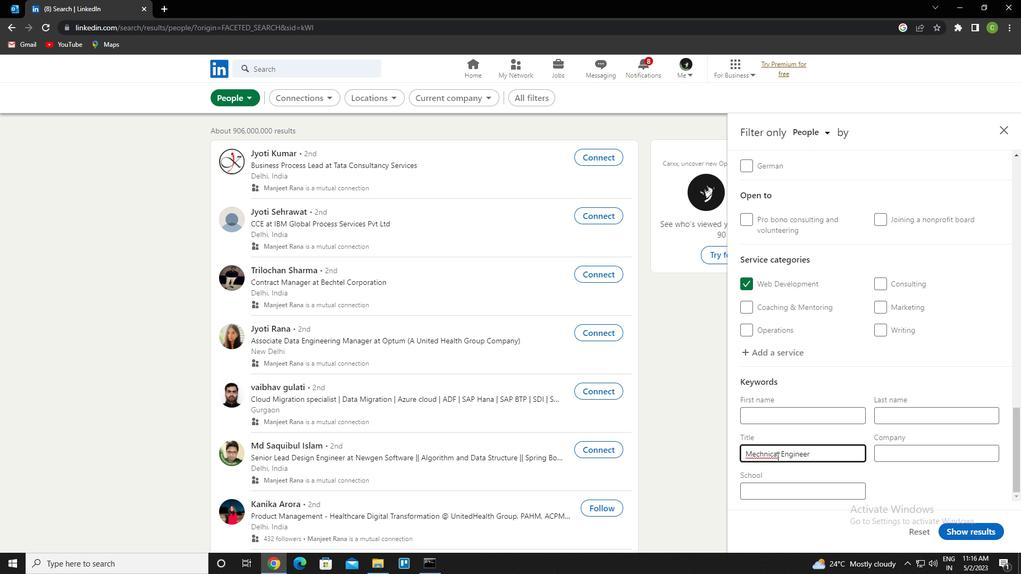 
Action: Mouse moved to (959, 529)
Screenshot: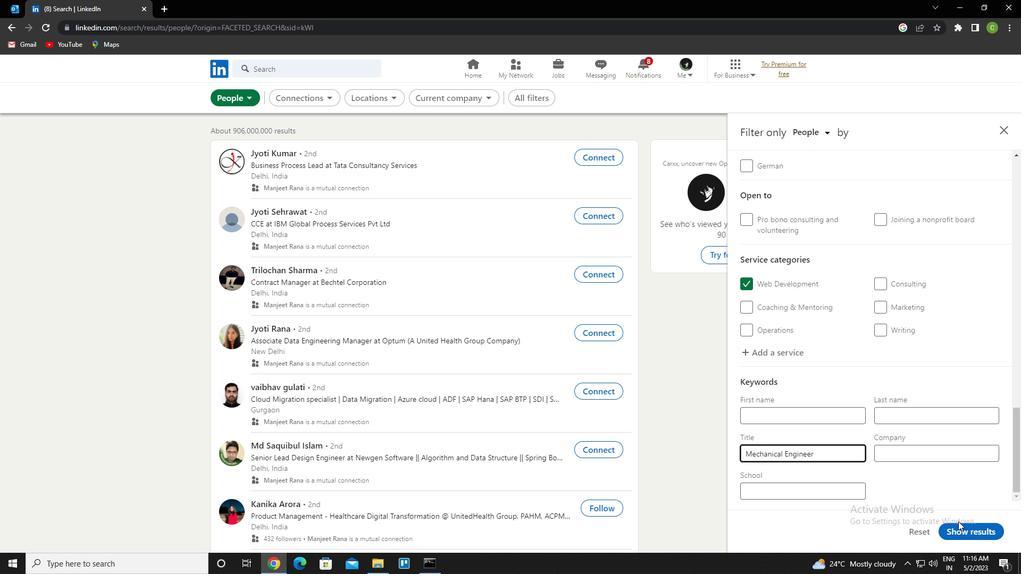 
Action: Mouse pressed left at (959, 529)
Screenshot: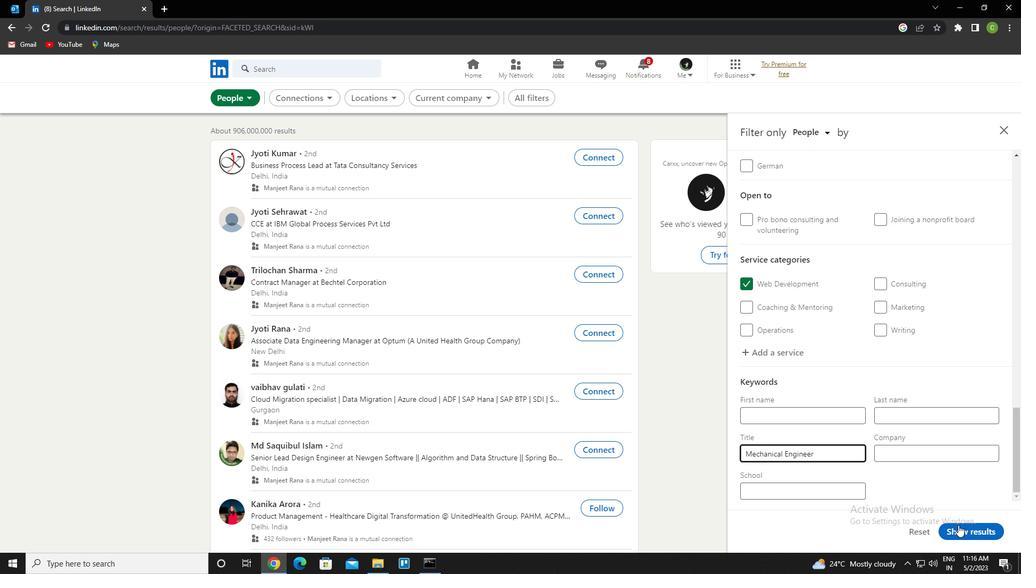
Action: Mouse moved to (396, 564)
Screenshot: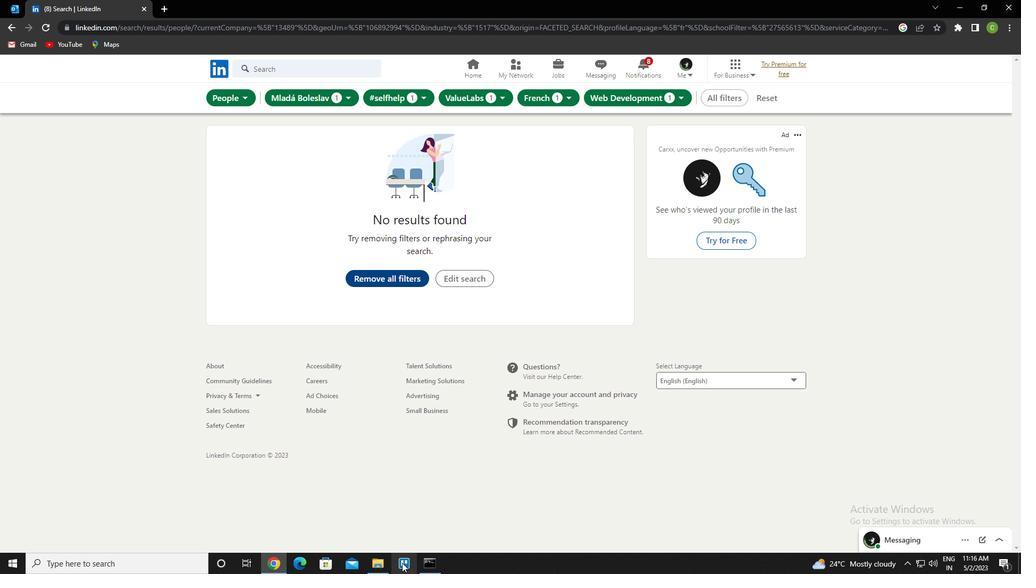
